 Task: Find connections with filter location Nidda with filter topic #interviewwith filter profile language German with filter current company Hirect India - Startup Jobs & Hiring with filter school Kurnool Jobs with filter industry Mobile Gaming Apps with filter service category CateringChange with filter keywords title Client Service Specialist
Action: Mouse moved to (489, 72)
Screenshot: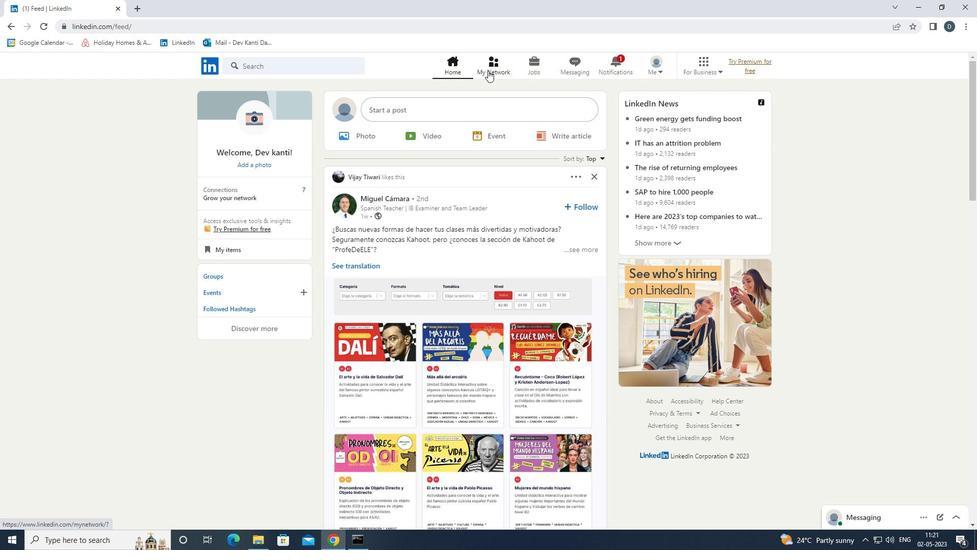 
Action: Mouse pressed left at (489, 72)
Screenshot: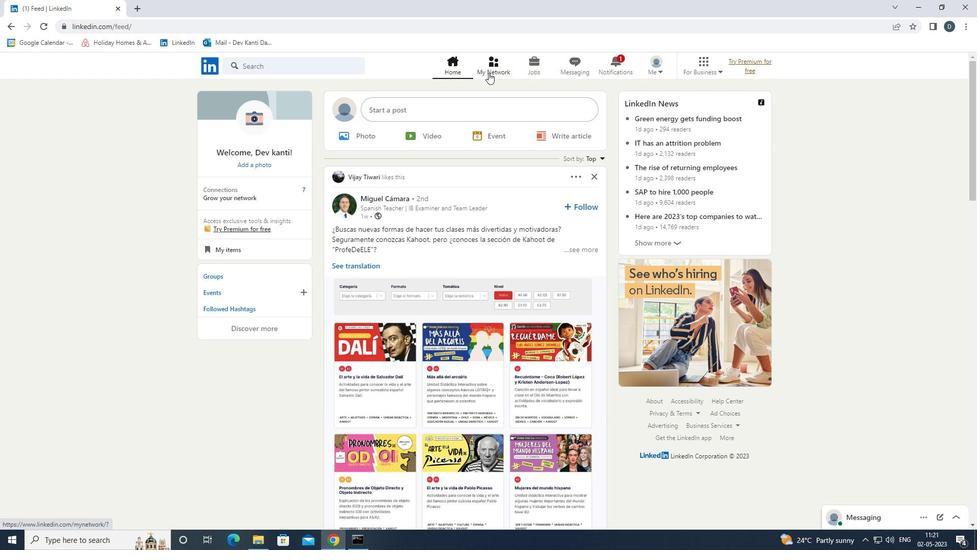 
Action: Mouse moved to (335, 119)
Screenshot: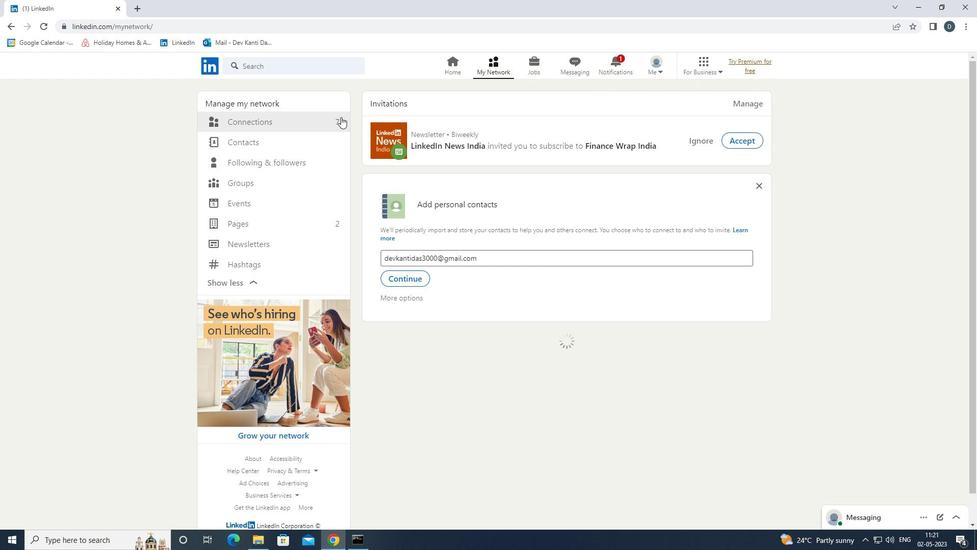 
Action: Mouse pressed left at (335, 119)
Screenshot: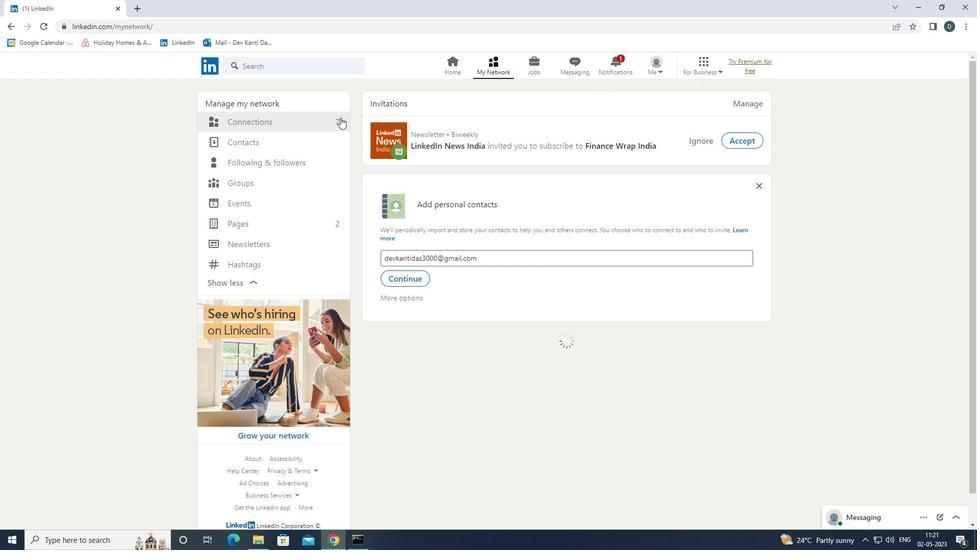 
Action: Mouse moved to (575, 123)
Screenshot: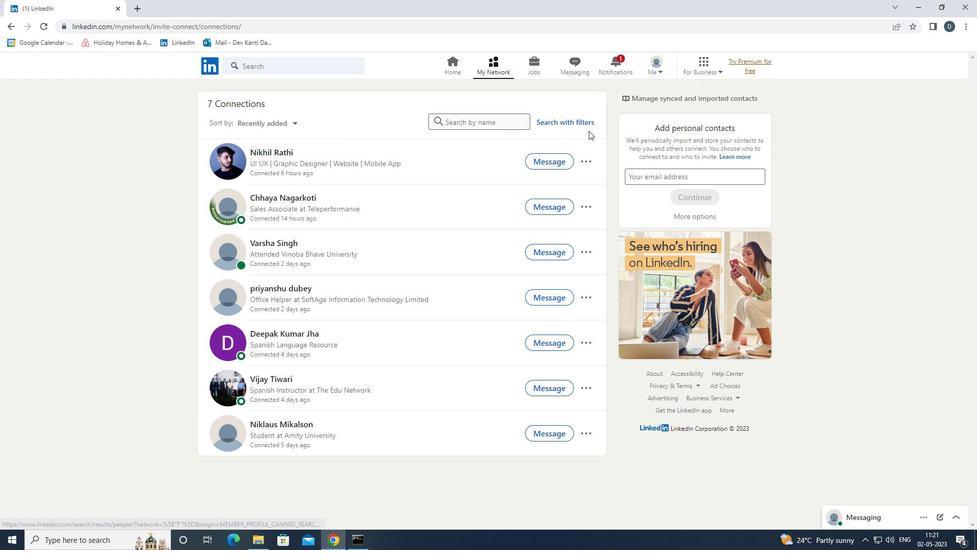 
Action: Mouse pressed left at (575, 123)
Screenshot: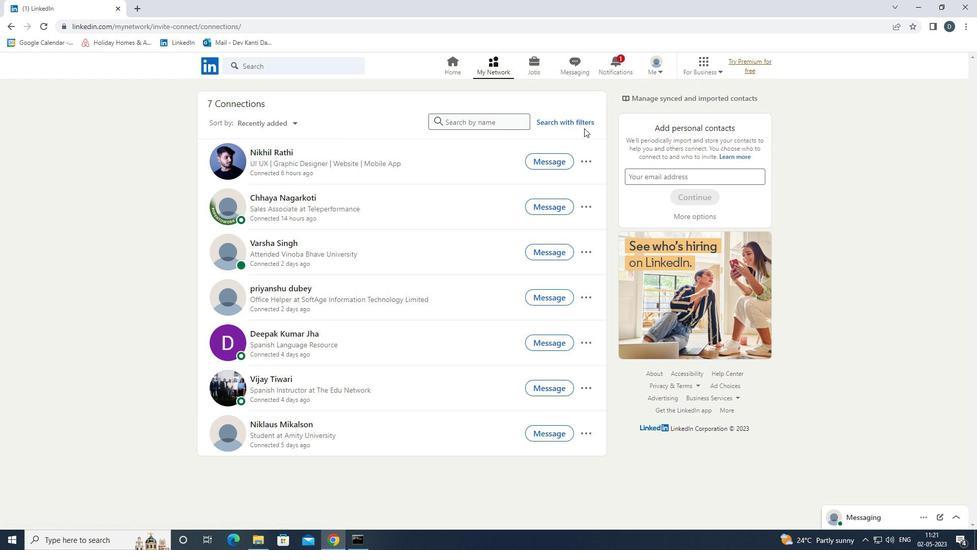 
Action: Mouse moved to (511, 93)
Screenshot: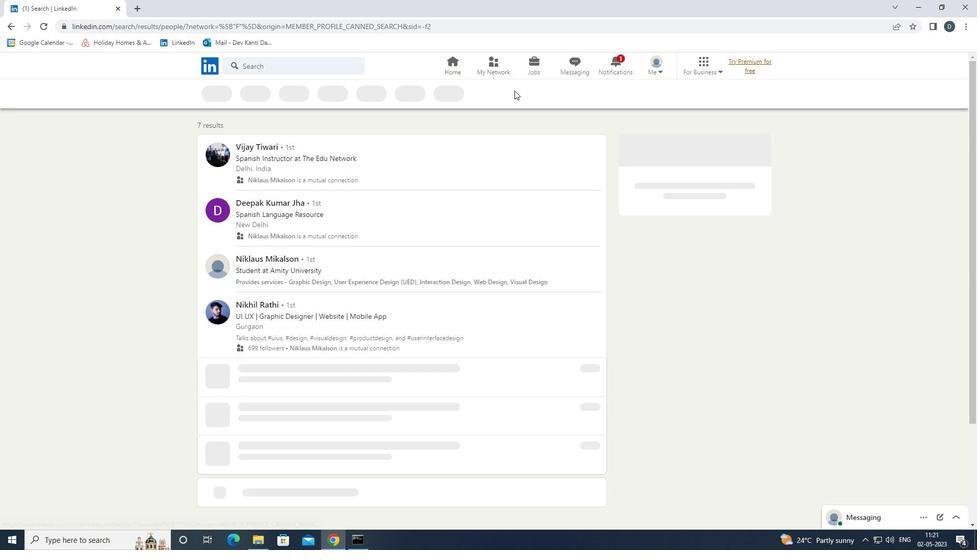 
Action: Mouse pressed left at (511, 93)
Screenshot: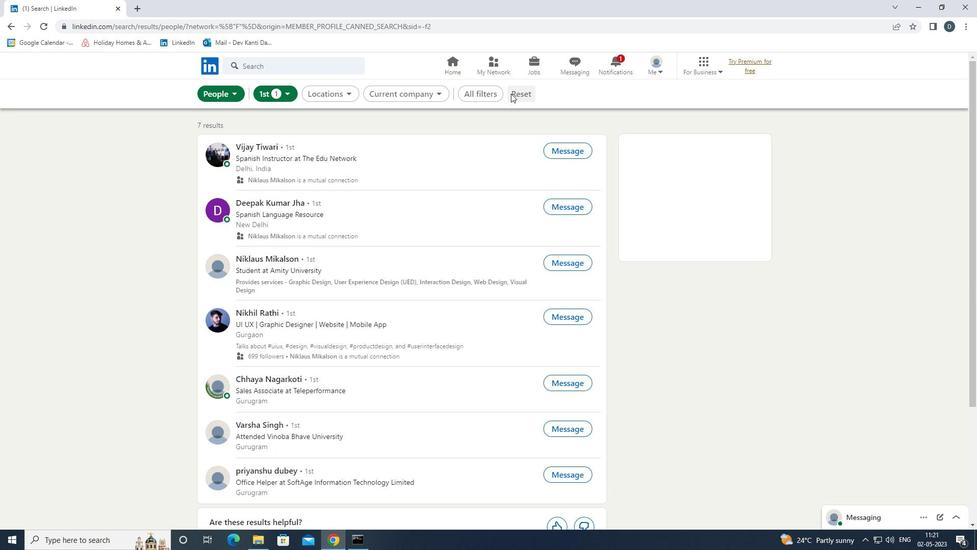 
Action: Mouse moved to (509, 93)
Screenshot: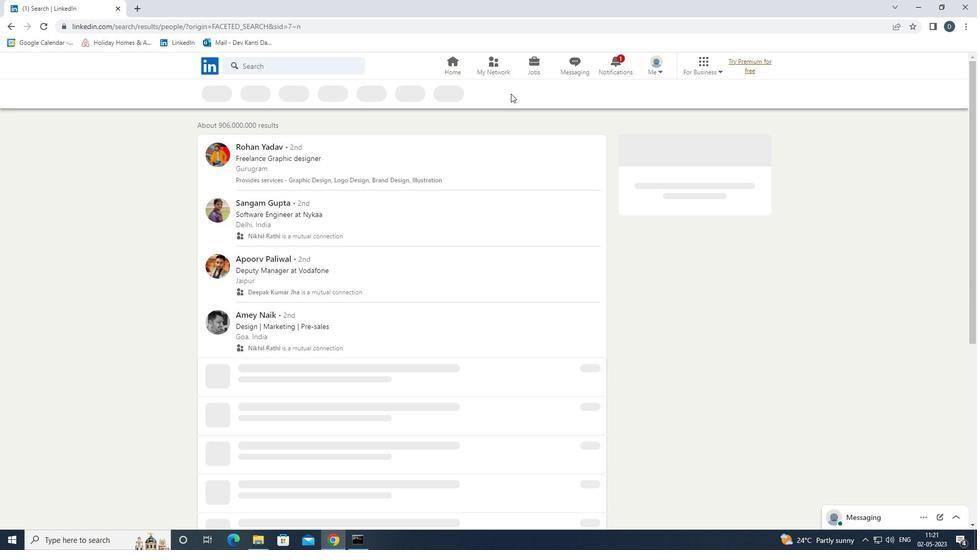 
Action: Mouse pressed left at (509, 93)
Screenshot: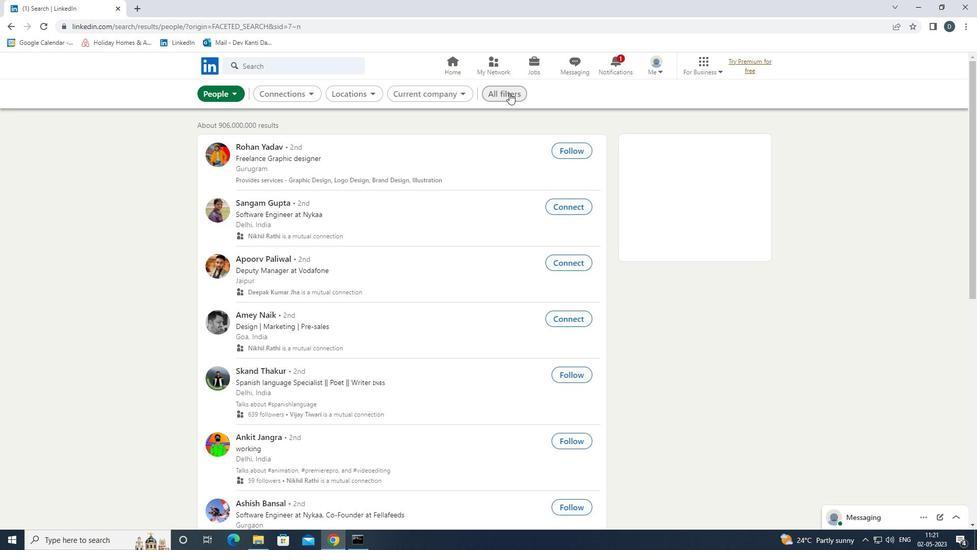 
Action: Mouse moved to (898, 371)
Screenshot: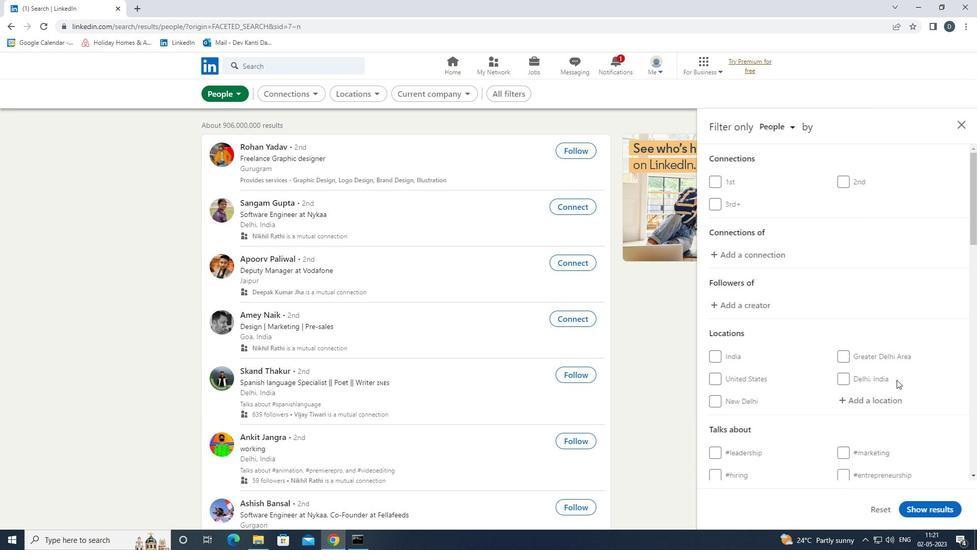 
Action: Mouse scrolled (898, 370) with delta (0, 0)
Screenshot: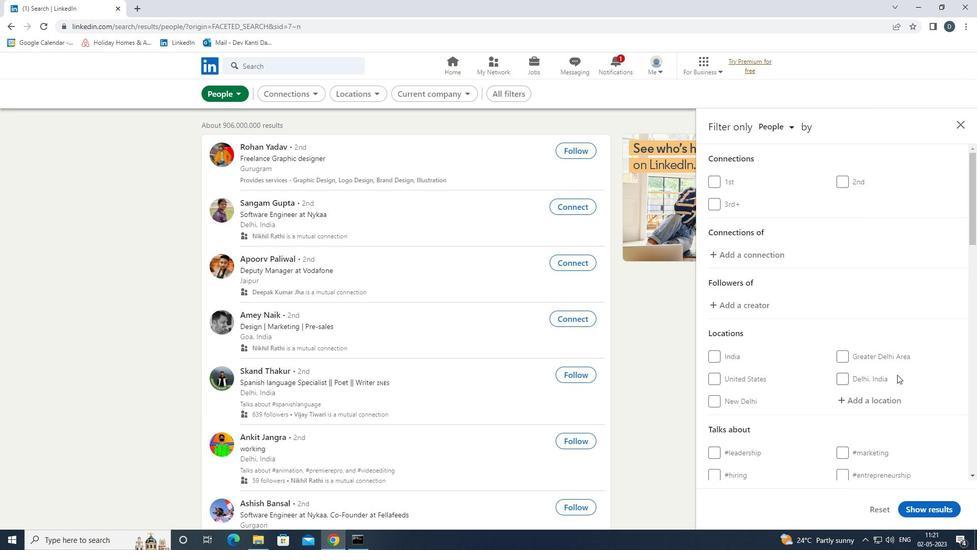 
Action: Mouse scrolled (898, 370) with delta (0, 0)
Screenshot: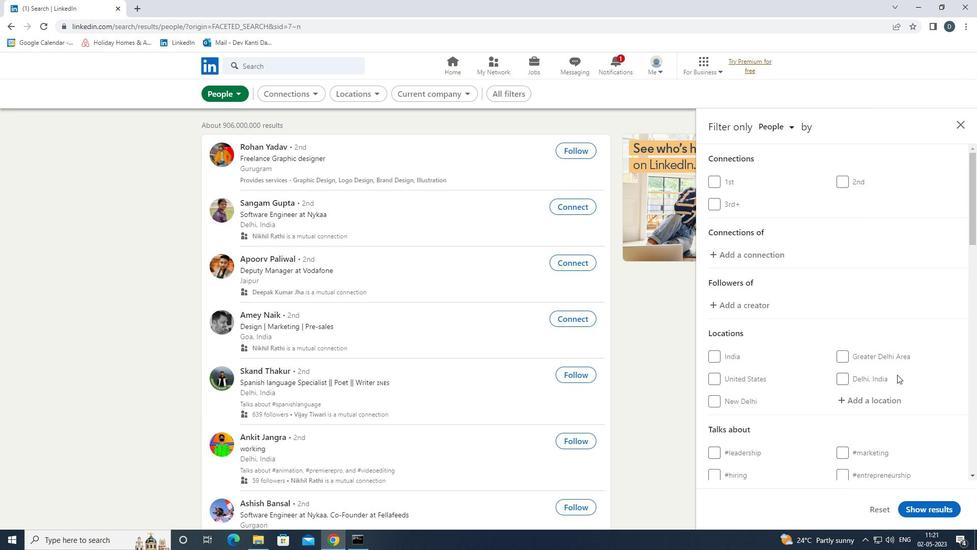 
Action: Mouse scrolled (898, 370) with delta (0, 0)
Screenshot: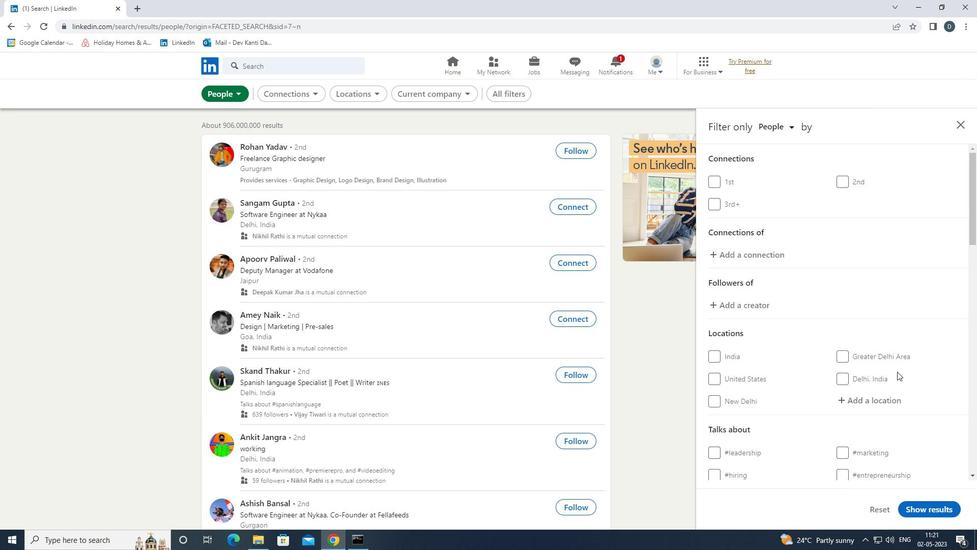 
Action: Mouse moved to (879, 251)
Screenshot: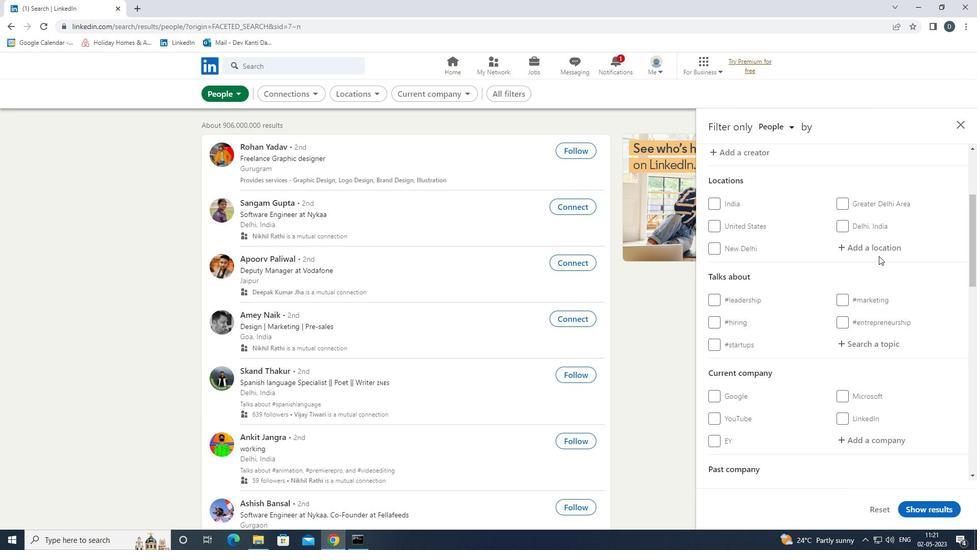 
Action: Mouse pressed left at (879, 251)
Screenshot: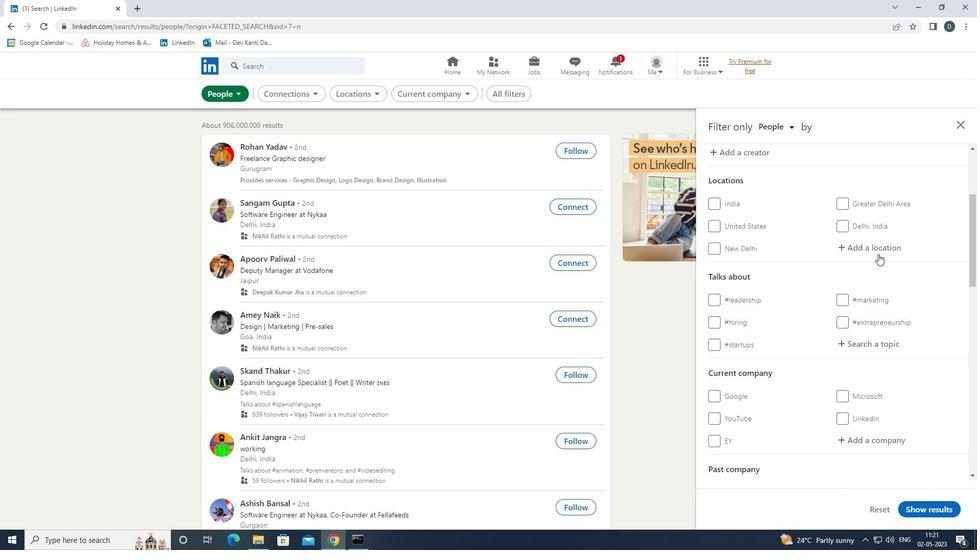 
Action: Key pressed <Key.shift>NIDDA<Key.down><Key.enter>
Screenshot: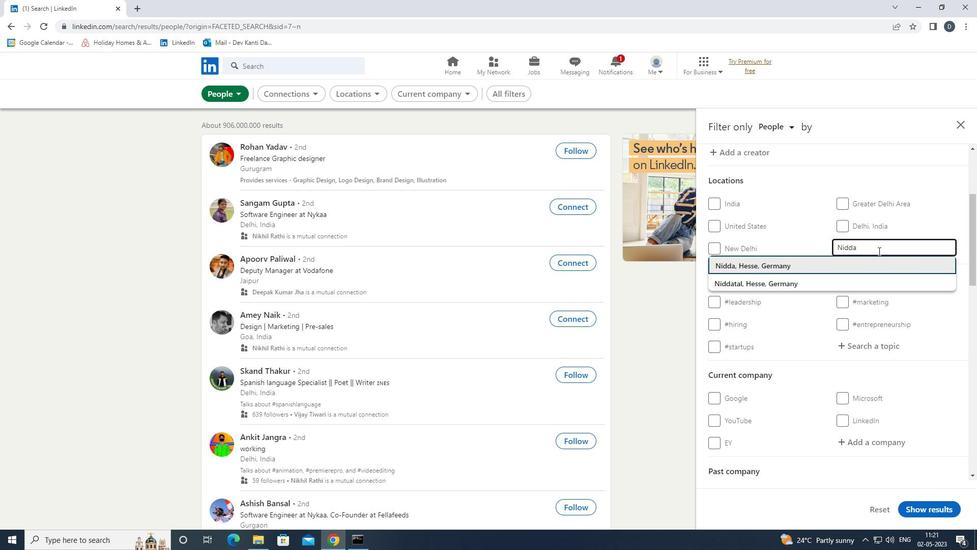 
Action: Mouse scrolled (879, 250) with delta (0, 0)
Screenshot: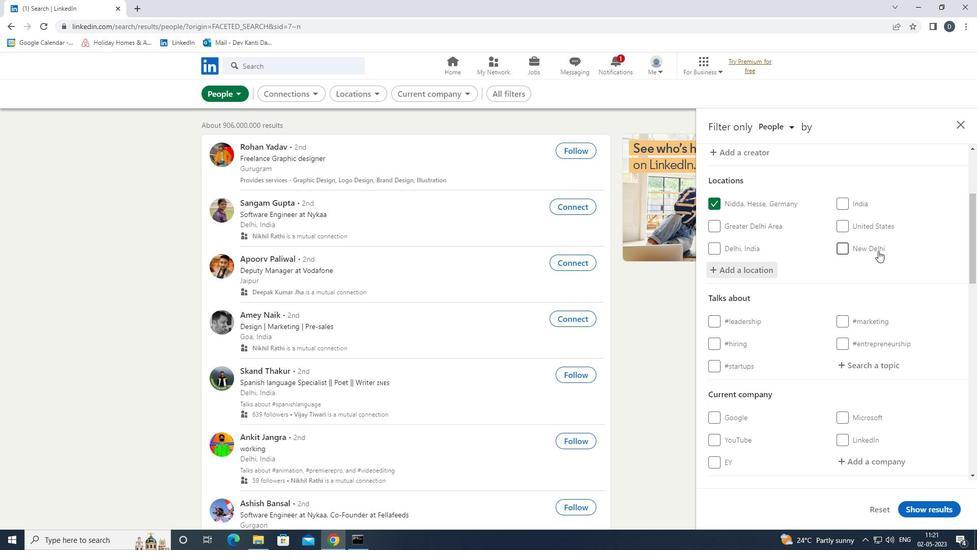 
Action: Mouse scrolled (879, 250) with delta (0, 0)
Screenshot: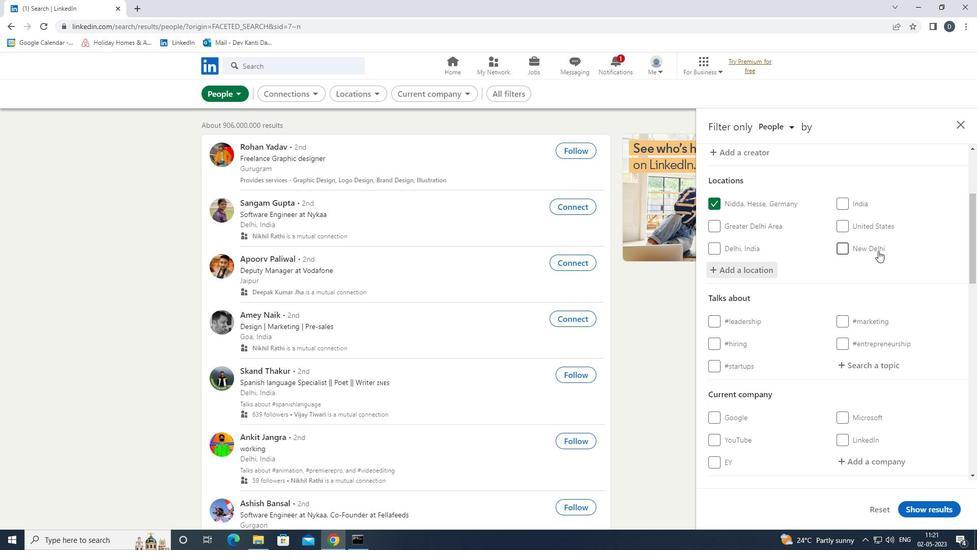 
Action: Mouse moved to (865, 263)
Screenshot: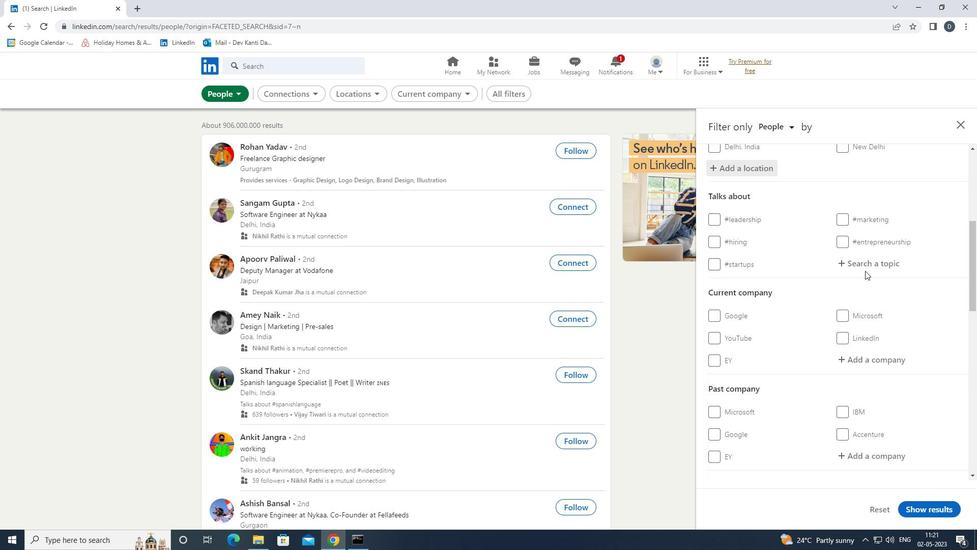 
Action: Mouse pressed left at (865, 263)
Screenshot: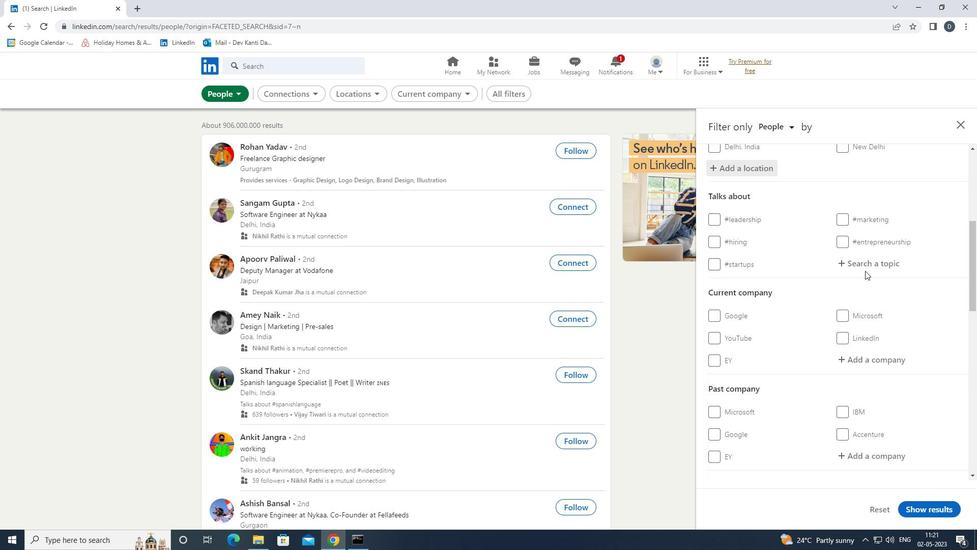 
Action: Key pressed <Key.shift>INTERVIEW<Key.down><Key.enter>
Screenshot: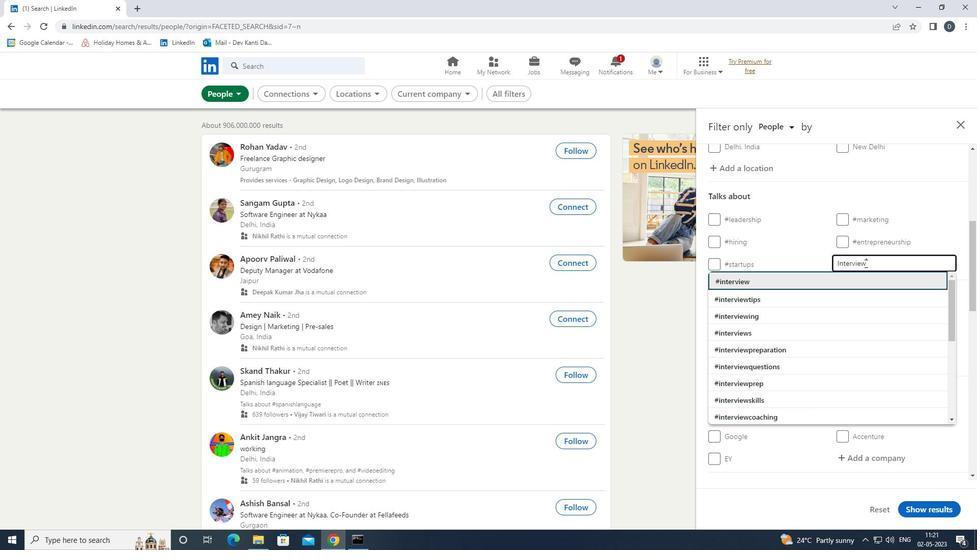 
Action: Mouse moved to (851, 317)
Screenshot: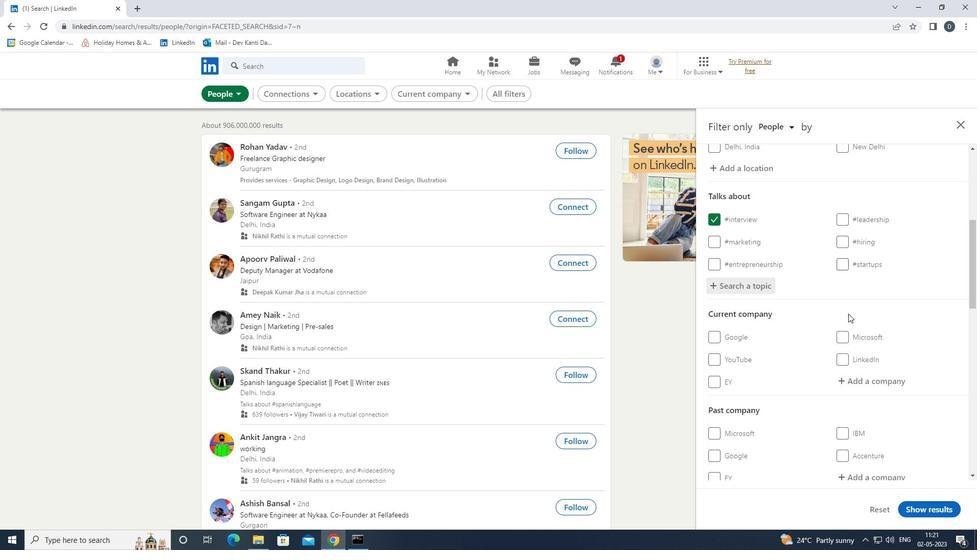 
Action: Mouse scrolled (851, 316) with delta (0, 0)
Screenshot: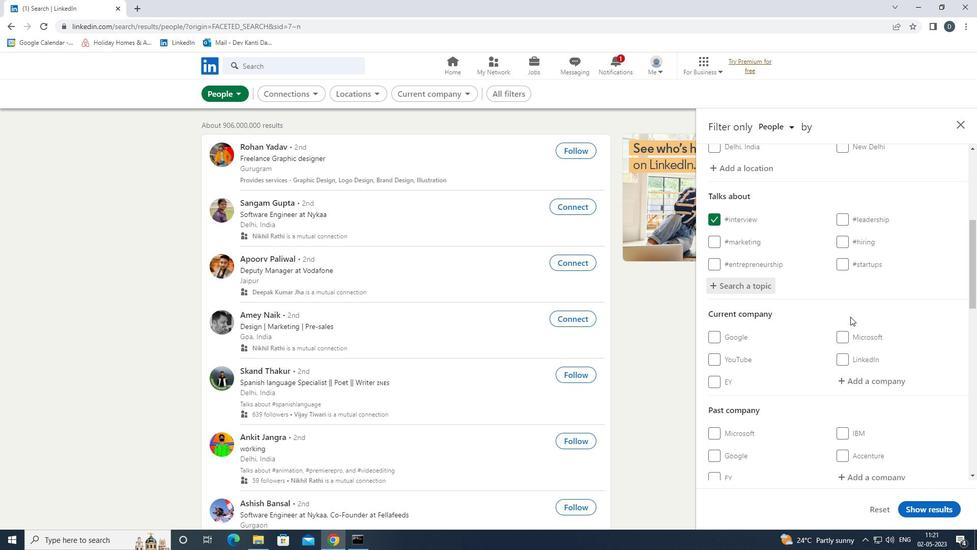
Action: Mouse scrolled (851, 316) with delta (0, 0)
Screenshot: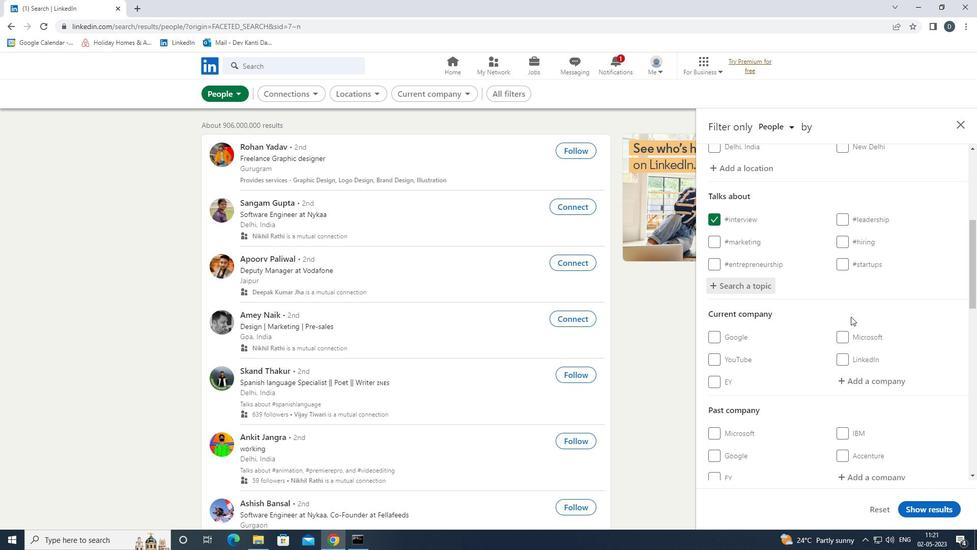 
Action: Mouse moved to (852, 317)
Screenshot: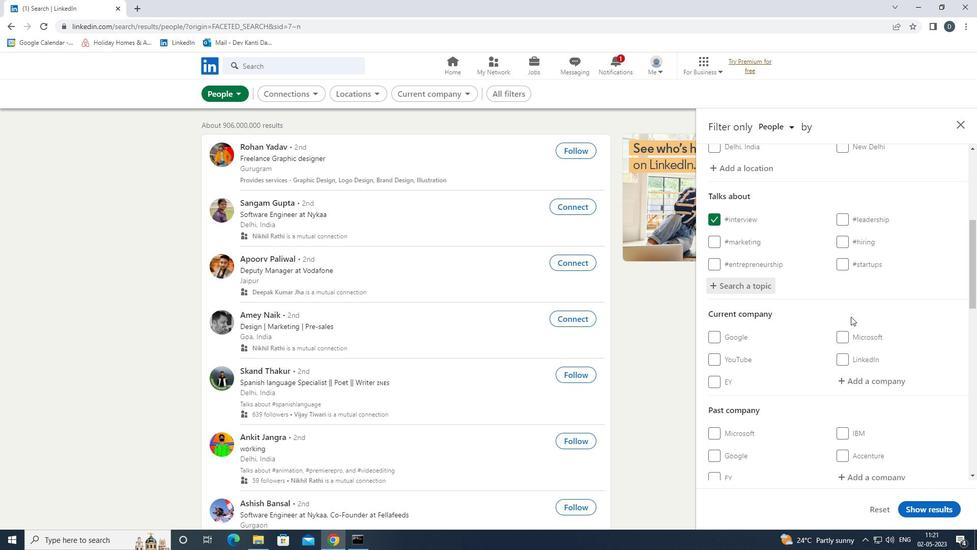
Action: Mouse scrolled (852, 317) with delta (0, 0)
Screenshot: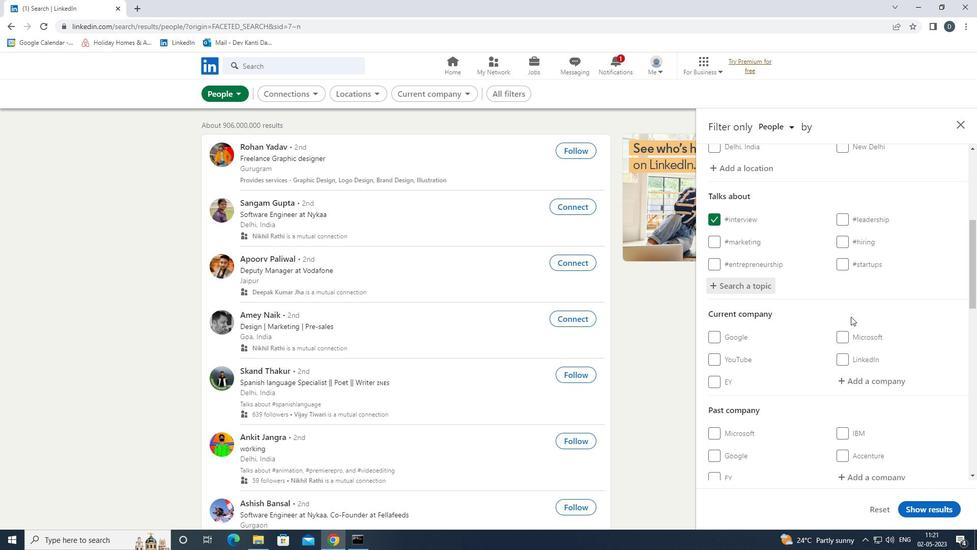 
Action: Mouse moved to (865, 230)
Screenshot: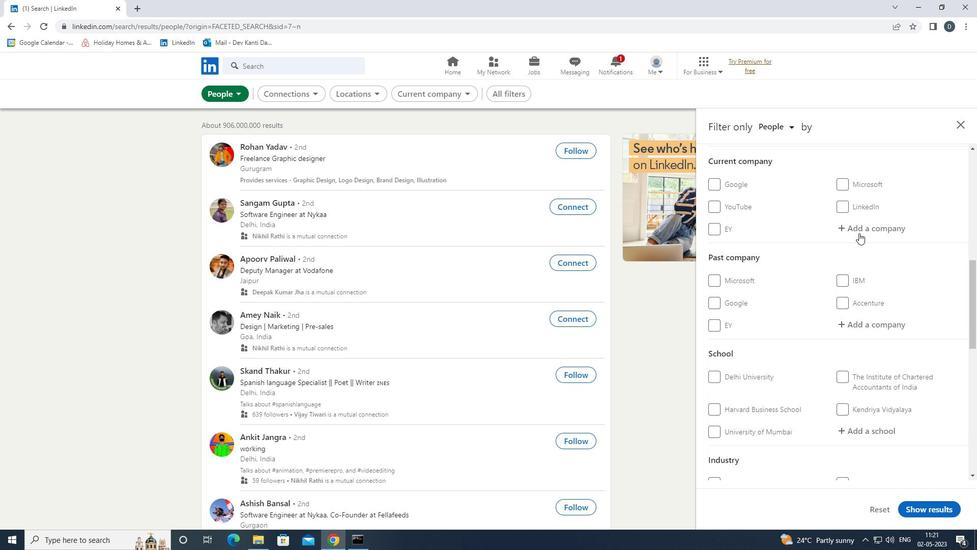 
Action: Mouse scrolled (865, 230) with delta (0, 0)
Screenshot: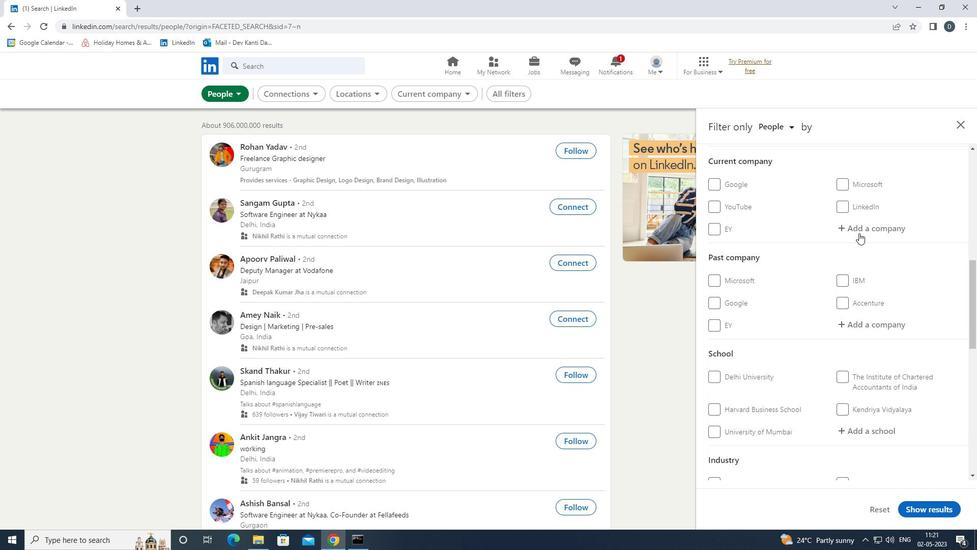 
Action: Mouse moved to (865, 232)
Screenshot: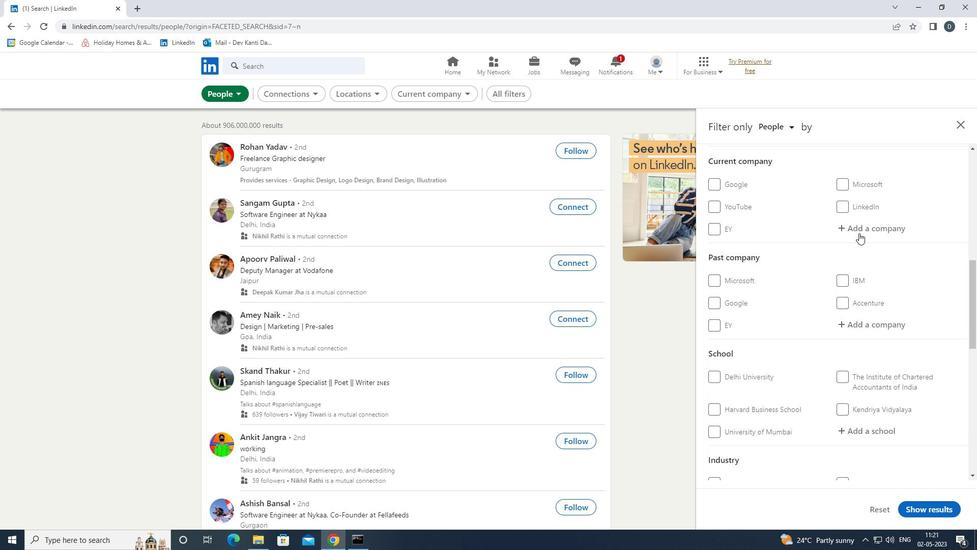 
Action: Mouse scrolled (865, 231) with delta (0, 0)
Screenshot: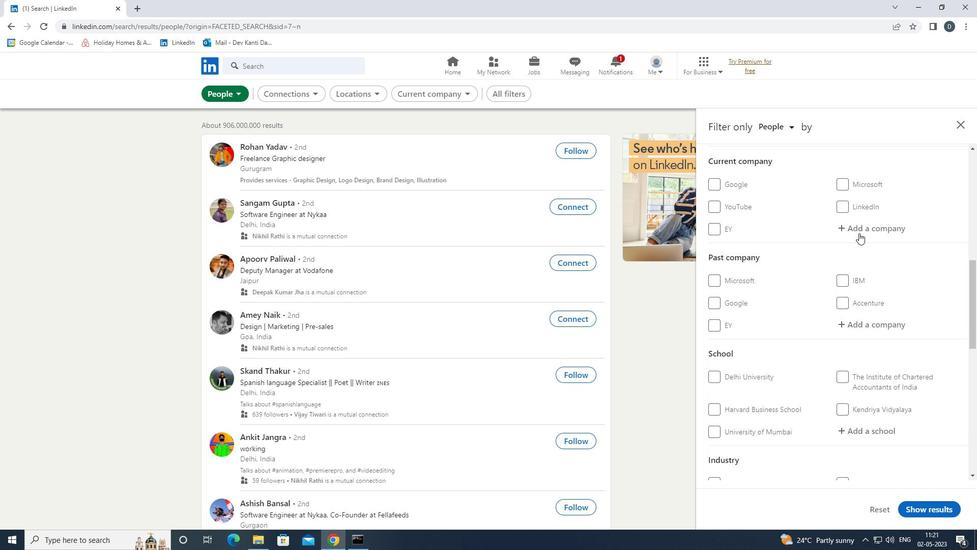 
Action: Mouse moved to (865, 232)
Screenshot: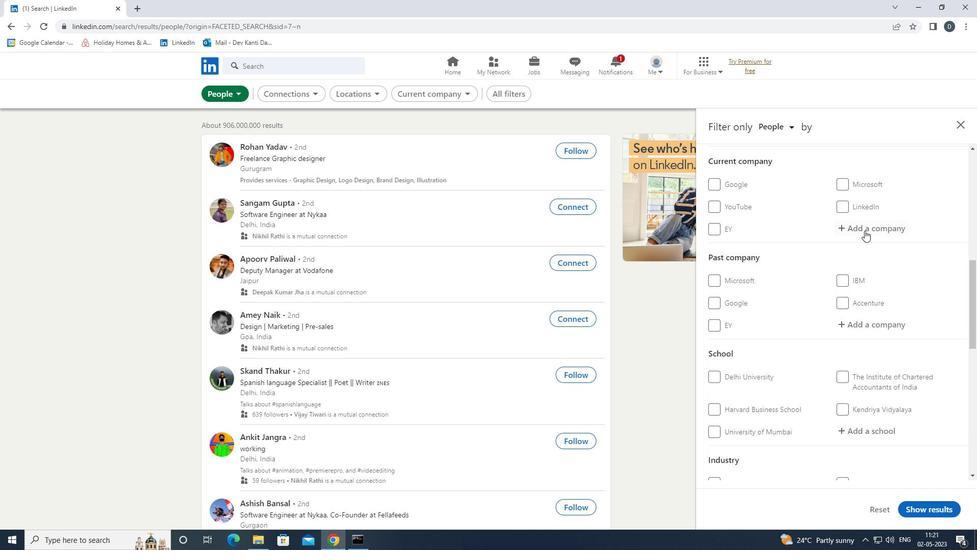 
Action: Mouse scrolled (865, 232) with delta (0, 0)
Screenshot: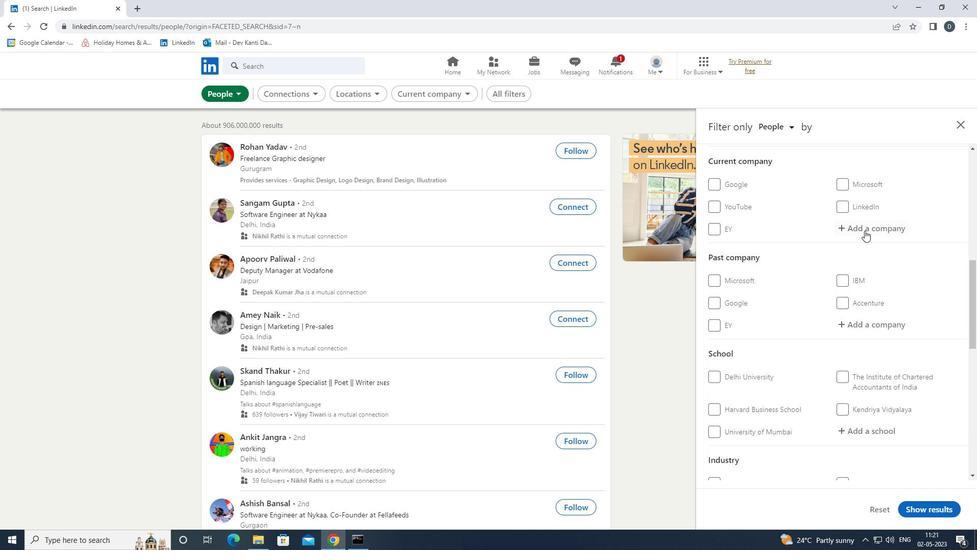 
Action: Mouse scrolled (865, 232) with delta (0, 0)
Screenshot: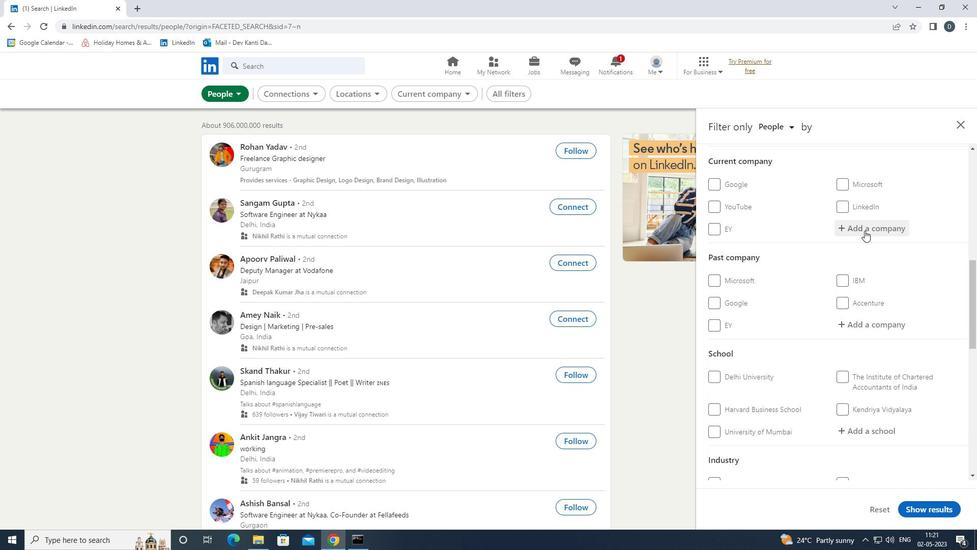 
Action: Mouse moved to (733, 436)
Screenshot: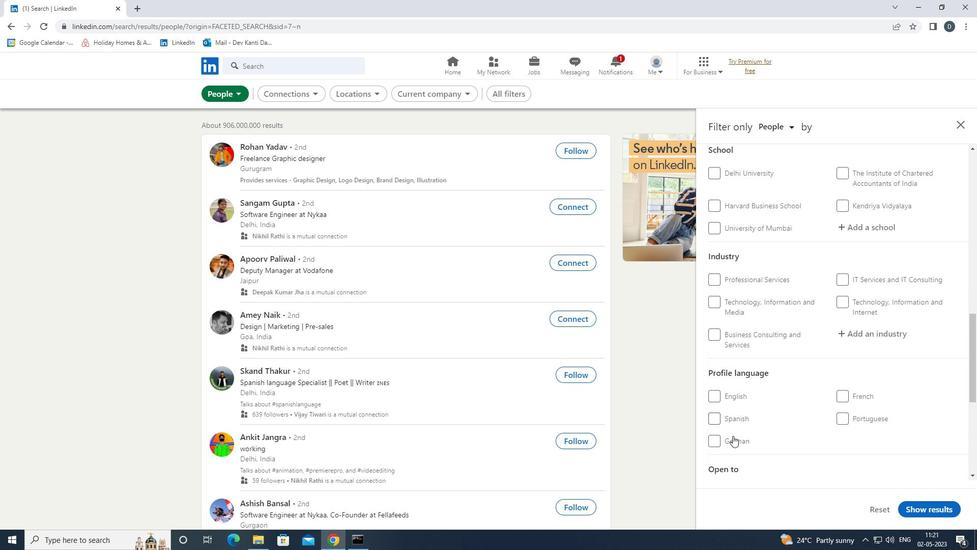 
Action: Mouse pressed left at (733, 436)
Screenshot: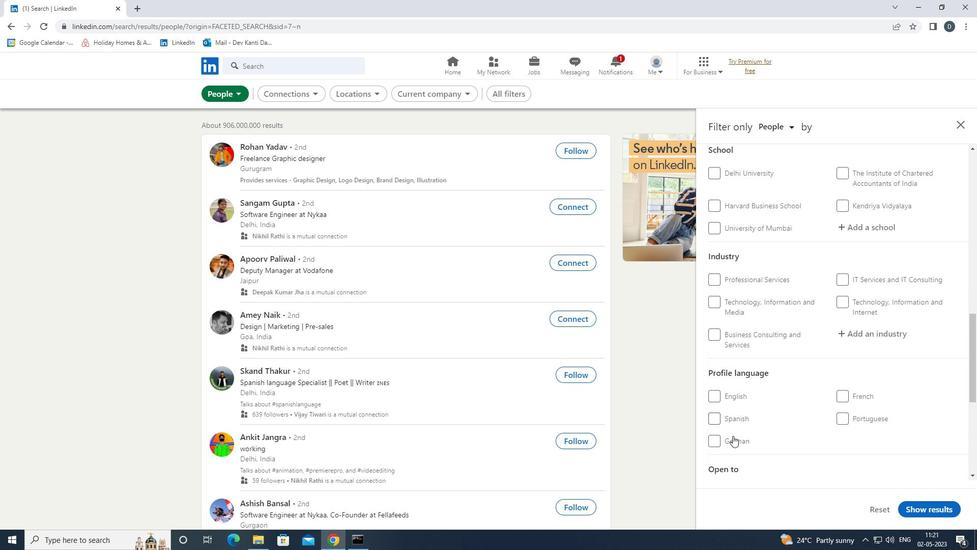 
Action: Mouse moved to (836, 414)
Screenshot: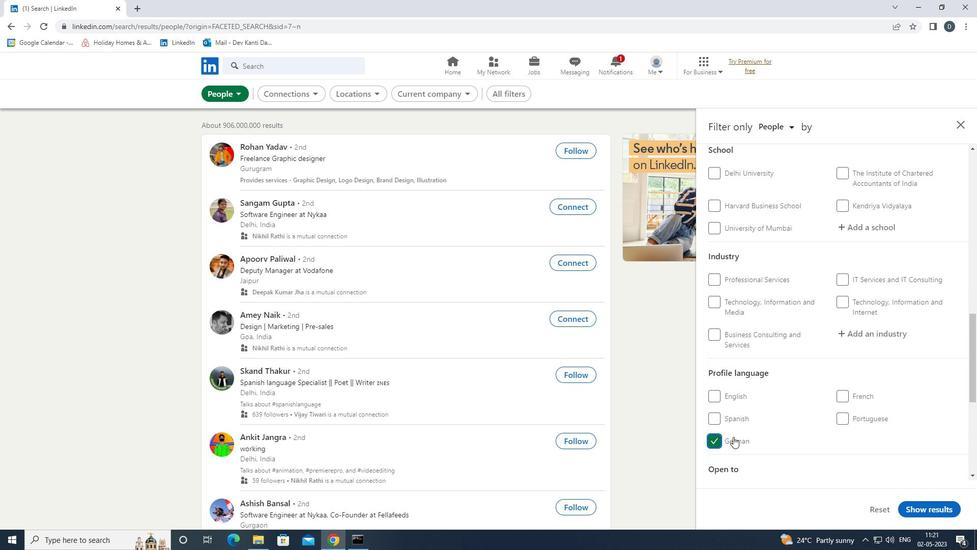 
Action: Mouse scrolled (836, 414) with delta (0, 0)
Screenshot: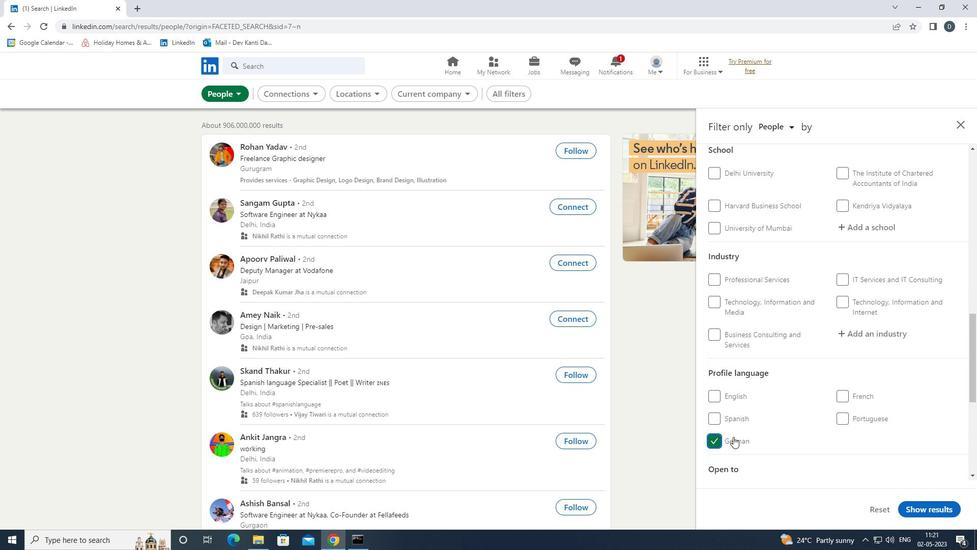 
Action: Mouse moved to (836, 413)
Screenshot: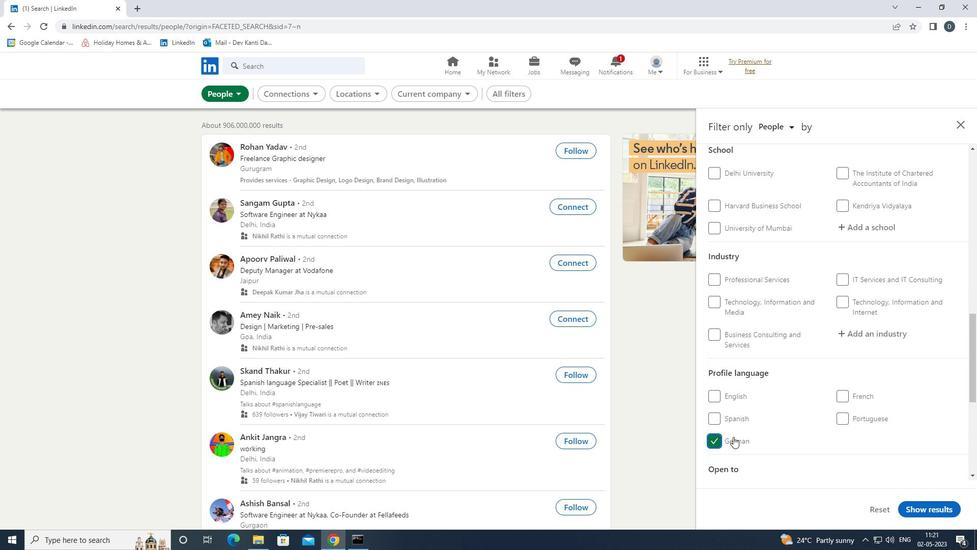 
Action: Mouse scrolled (836, 414) with delta (0, 0)
Screenshot: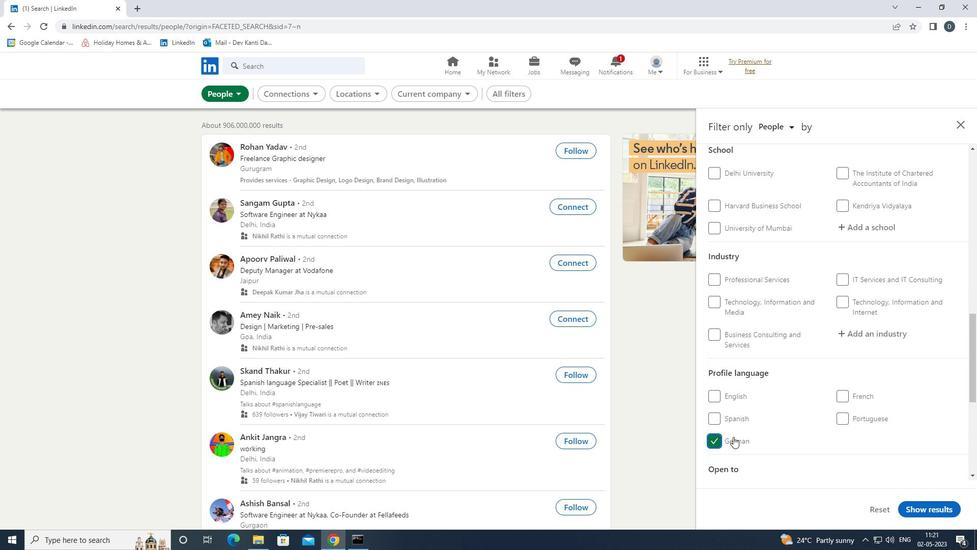 
Action: Mouse scrolled (836, 414) with delta (0, 0)
Screenshot: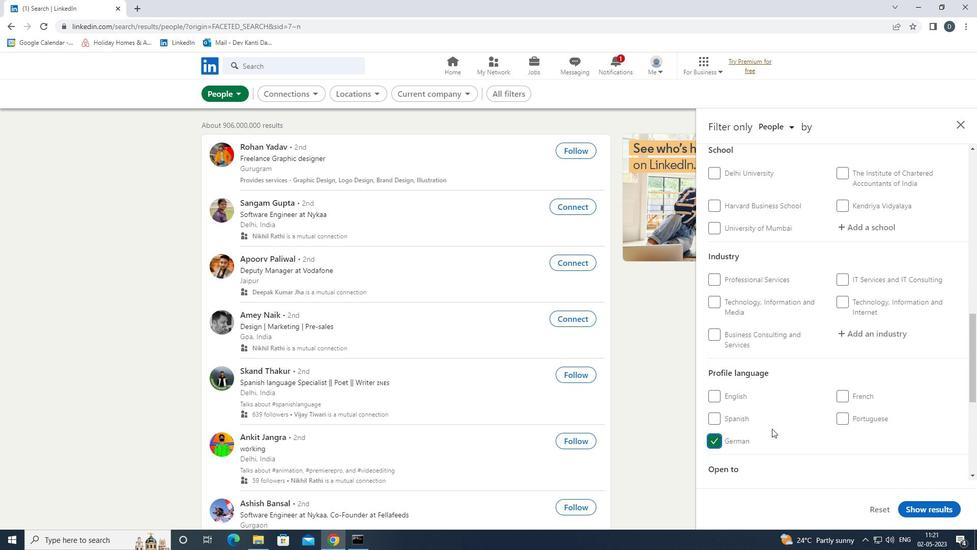 
Action: Mouse scrolled (836, 414) with delta (0, 0)
Screenshot: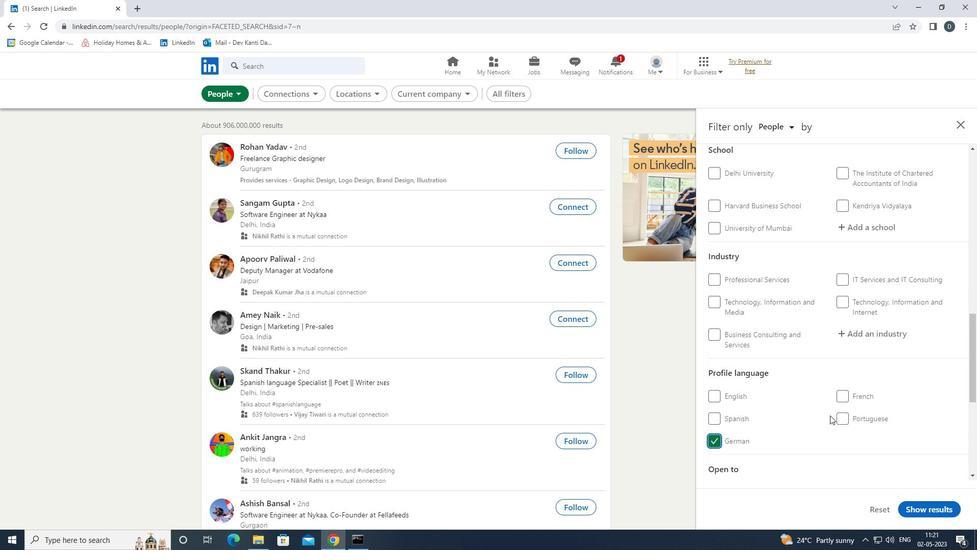 
Action: Mouse scrolled (836, 414) with delta (0, 0)
Screenshot: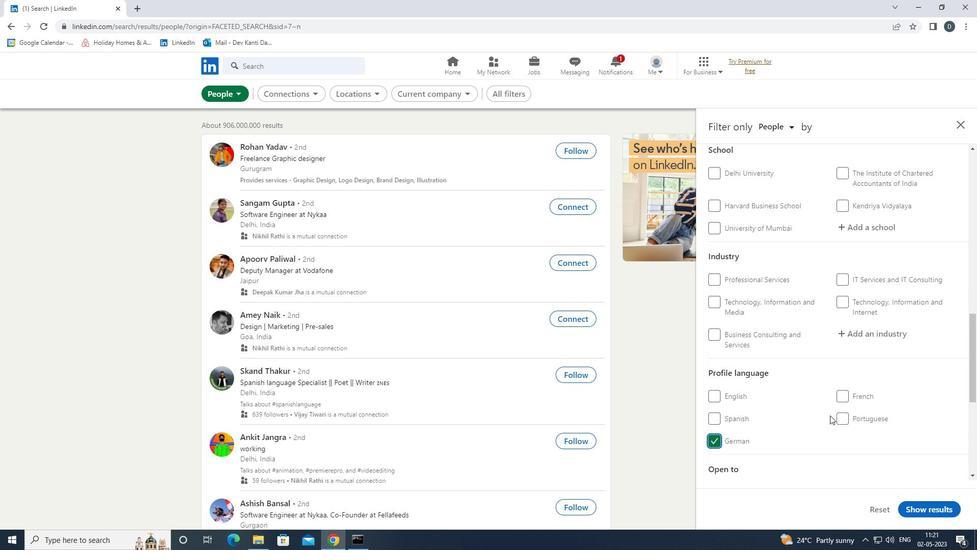 
Action: Mouse scrolled (836, 414) with delta (0, 0)
Screenshot: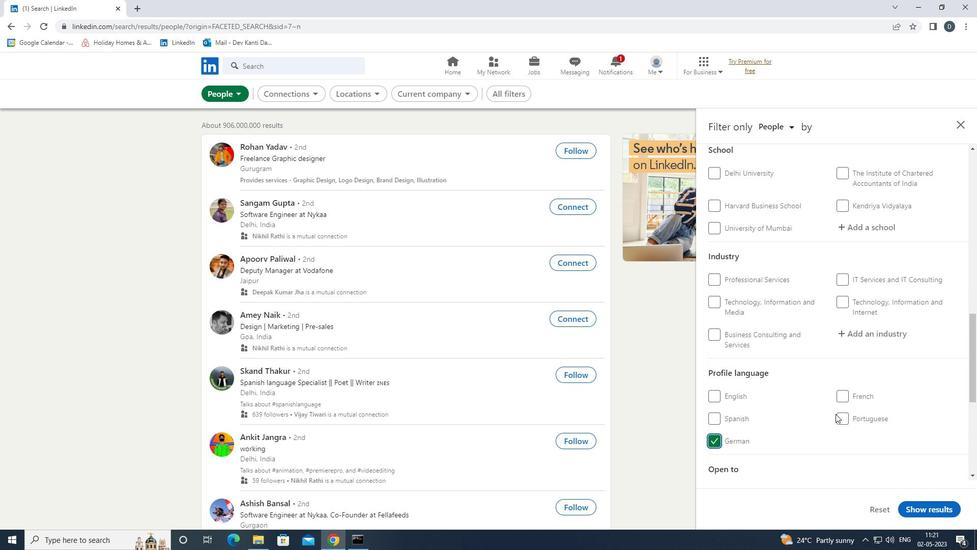 
Action: Mouse scrolled (836, 414) with delta (0, 0)
Screenshot: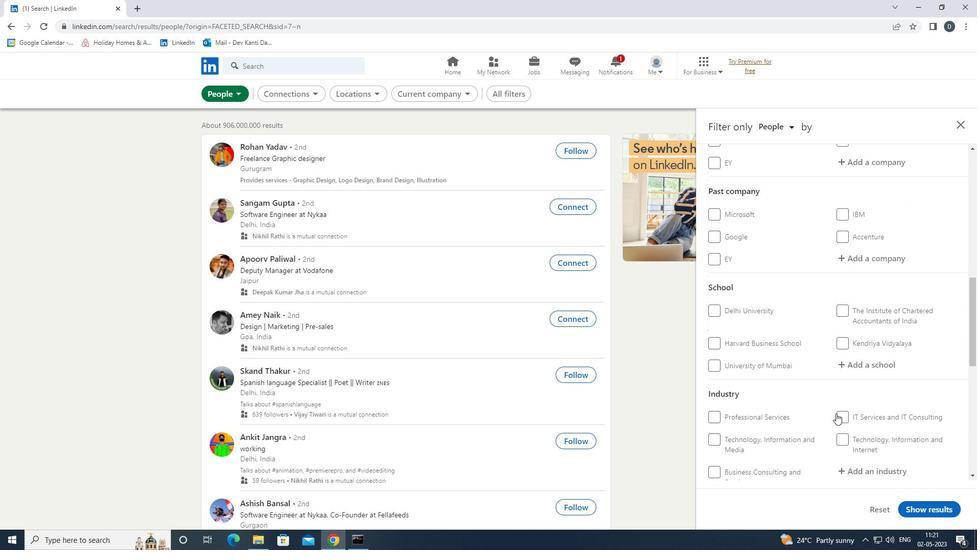 
Action: Mouse scrolled (836, 414) with delta (0, 0)
Screenshot: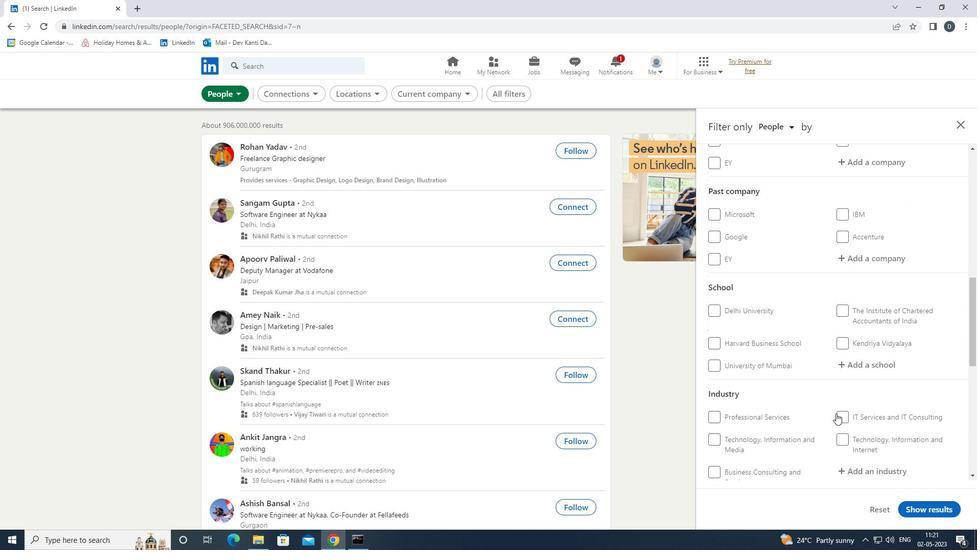 
Action: Mouse moved to (859, 372)
Screenshot: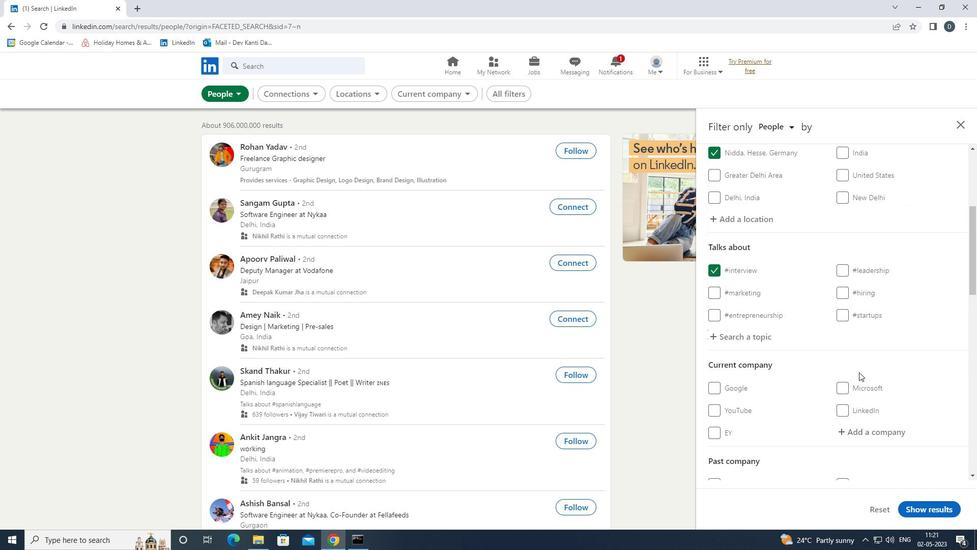 
Action: Mouse scrolled (859, 371) with delta (0, 0)
Screenshot: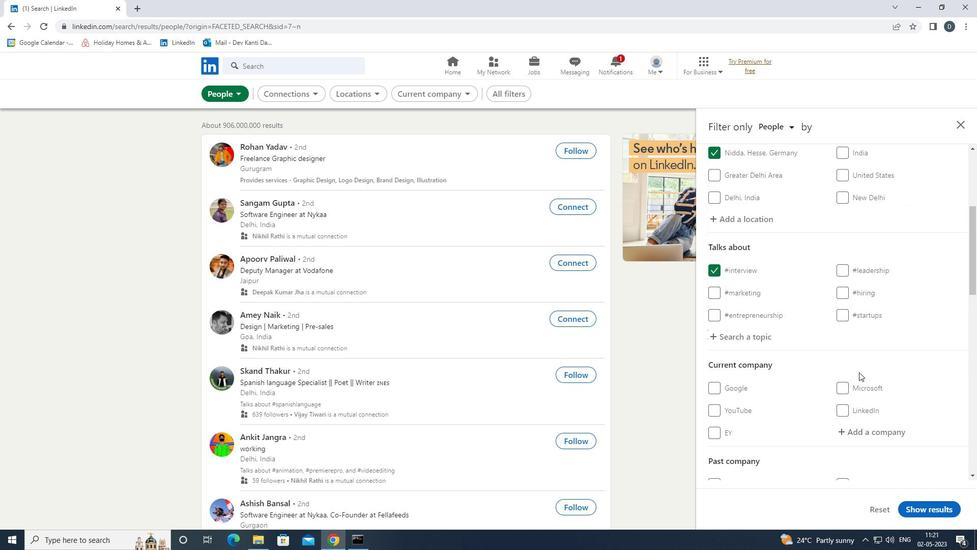 
Action: Mouse scrolled (859, 371) with delta (0, 0)
Screenshot: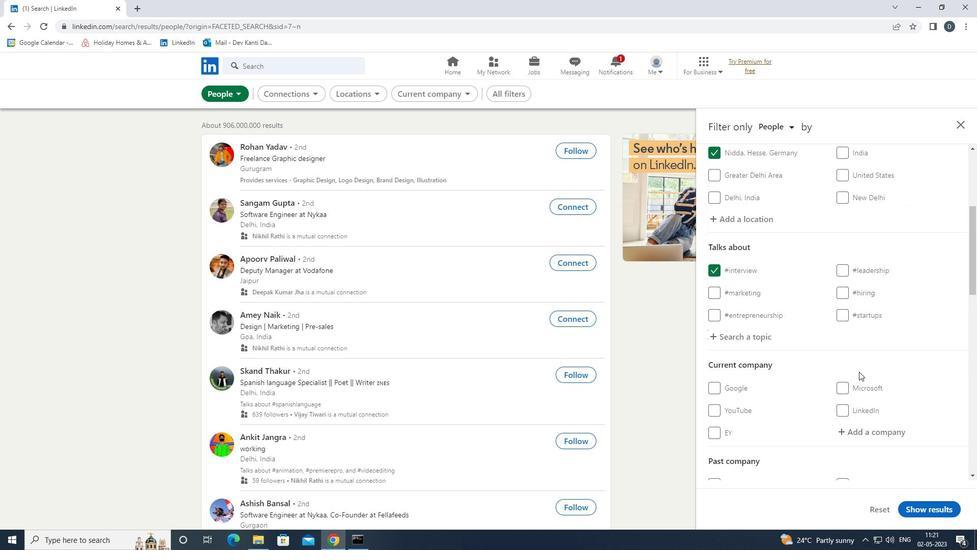 
Action: Mouse moved to (859, 328)
Screenshot: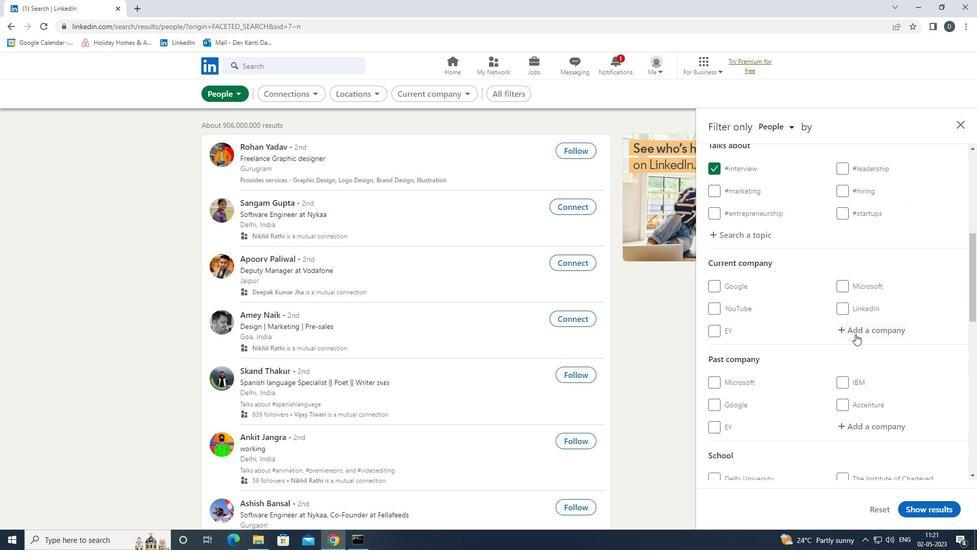 
Action: Mouse pressed left at (859, 328)
Screenshot: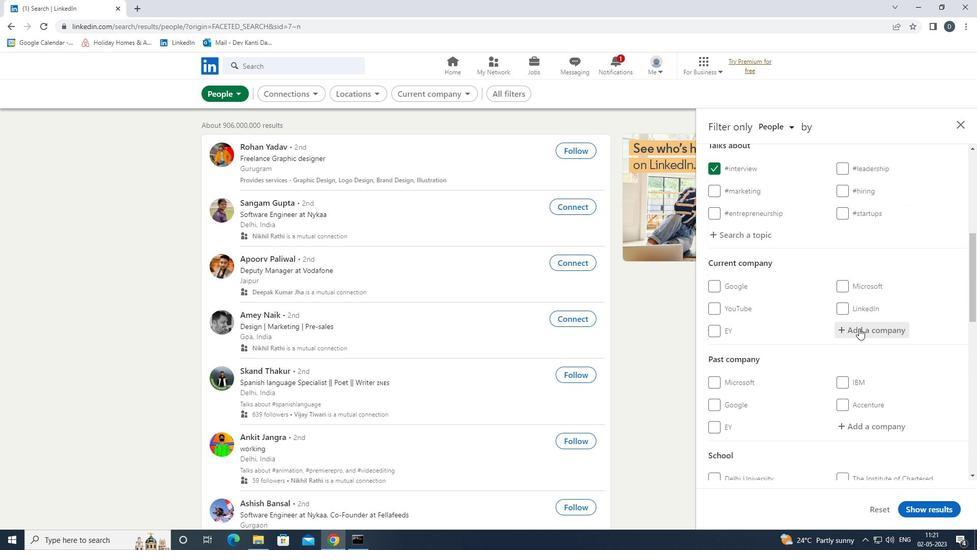 
Action: Key pressed <Key.shift>HIRECT<Key.space><Key.shift><Key.down><Key.enter>
Screenshot: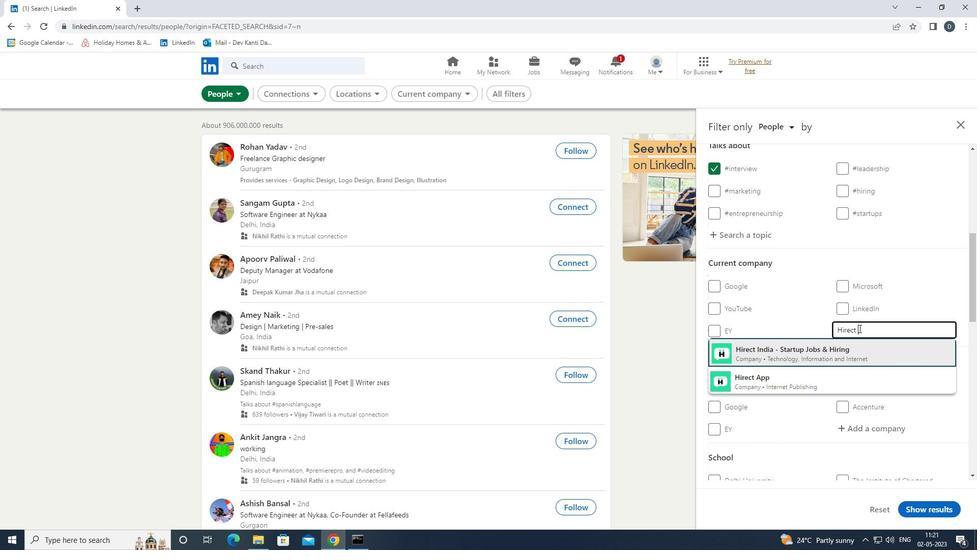
Action: Mouse moved to (858, 330)
Screenshot: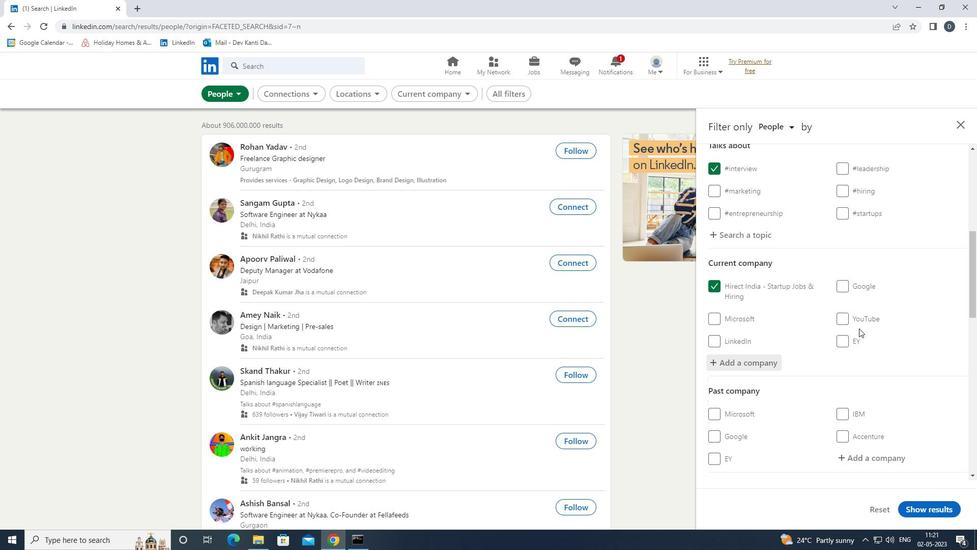 
Action: Mouse scrolled (858, 330) with delta (0, 0)
Screenshot: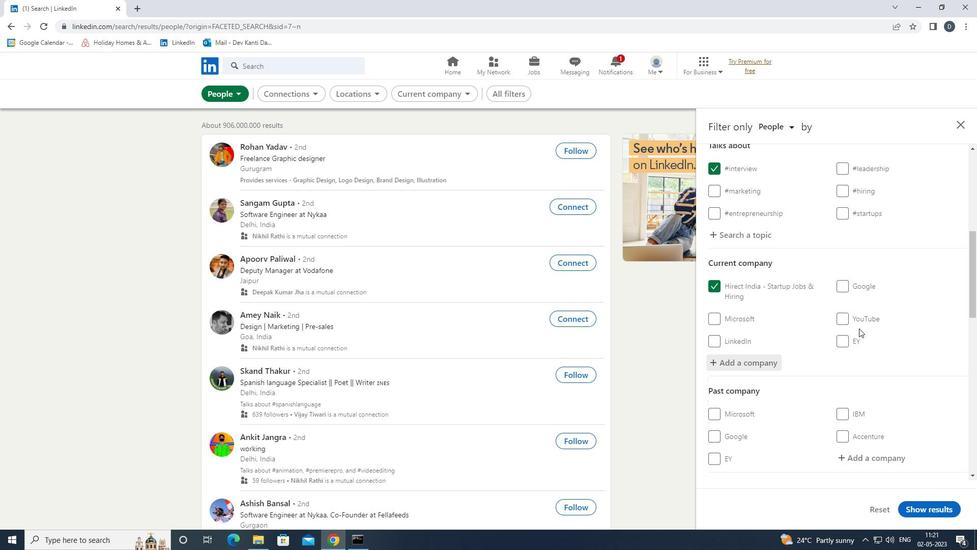 
Action: Mouse moved to (857, 331)
Screenshot: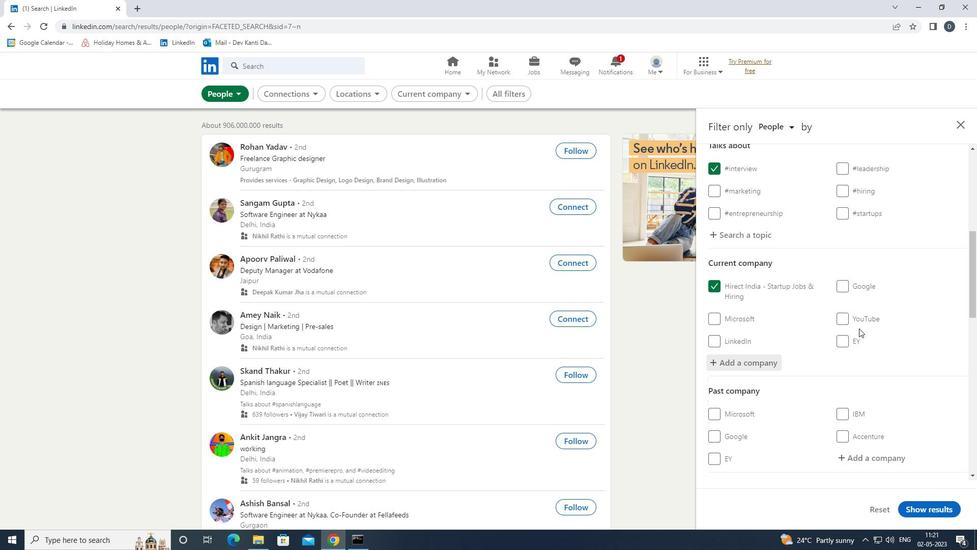 
Action: Mouse scrolled (857, 331) with delta (0, 0)
Screenshot: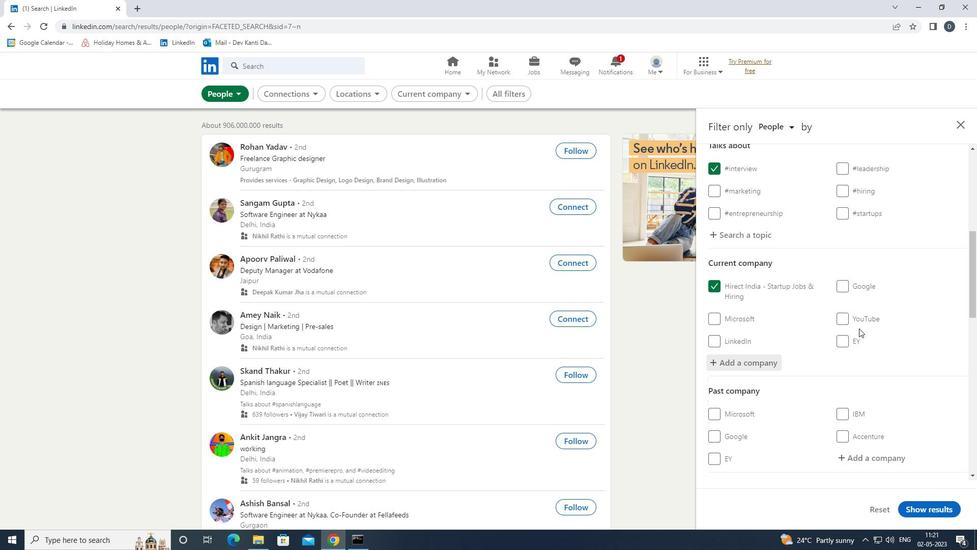 
Action: Mouse moved to (854, 331)
Screenshot: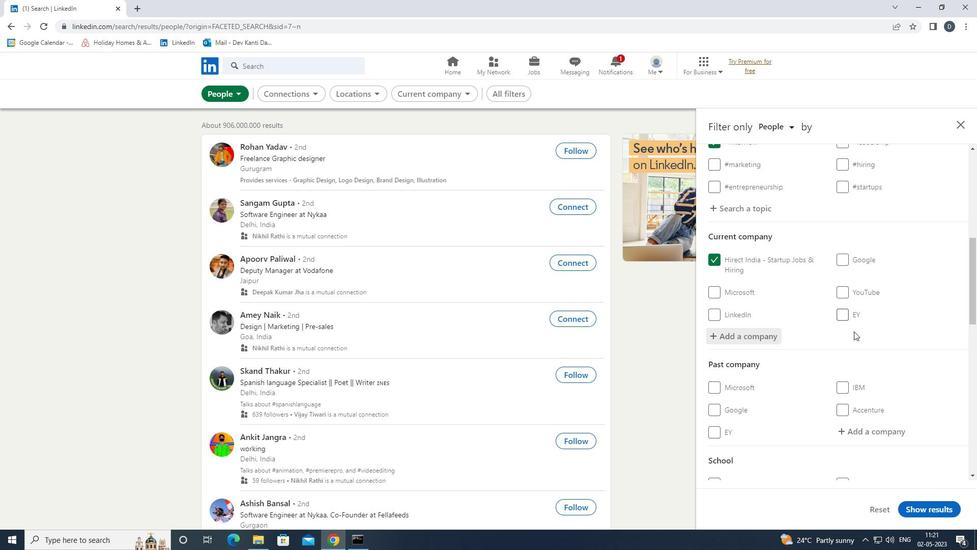 
Action: Mouse scrolled (854, 330) with delta (0, 0)
Screenshot: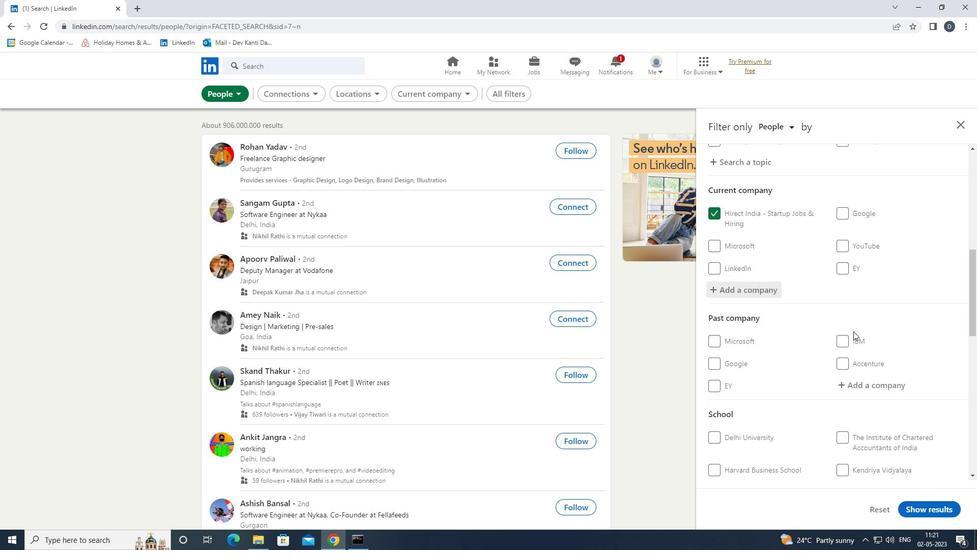 
Action: Mouse scrolled (854, 330) with delta (0, 0)
Screenshot: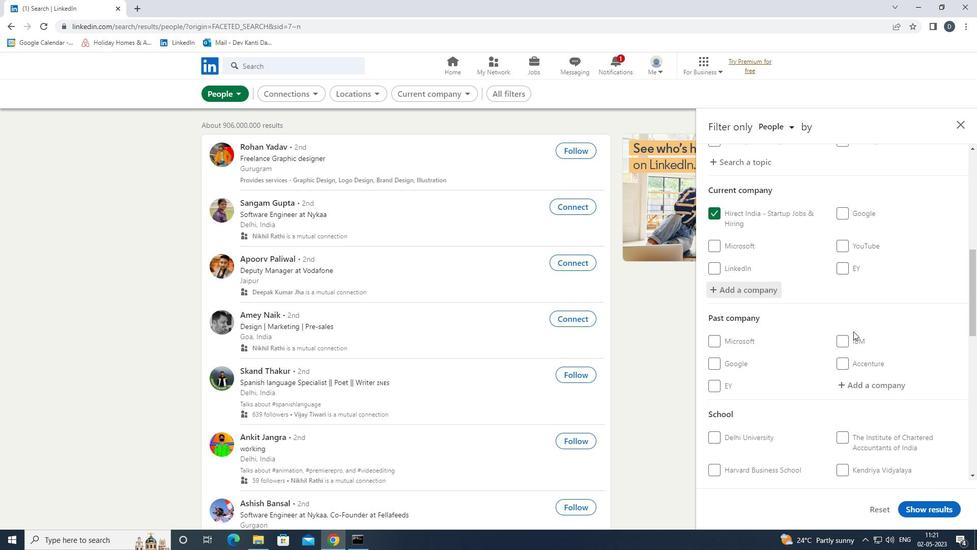 
Action: Mouse moved to (868, 361)
Screenshot: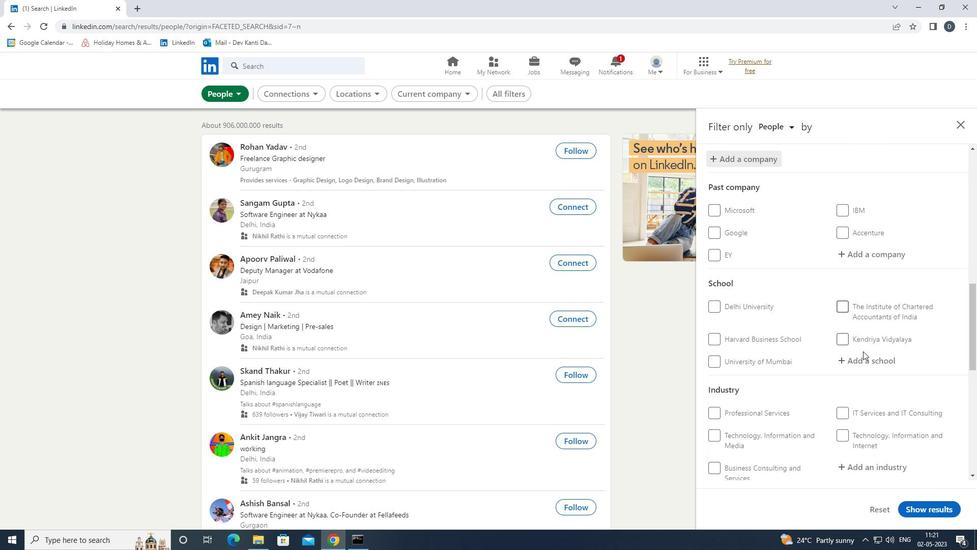 
Action: Mouse pressed left at (868, 361)
Screenshot: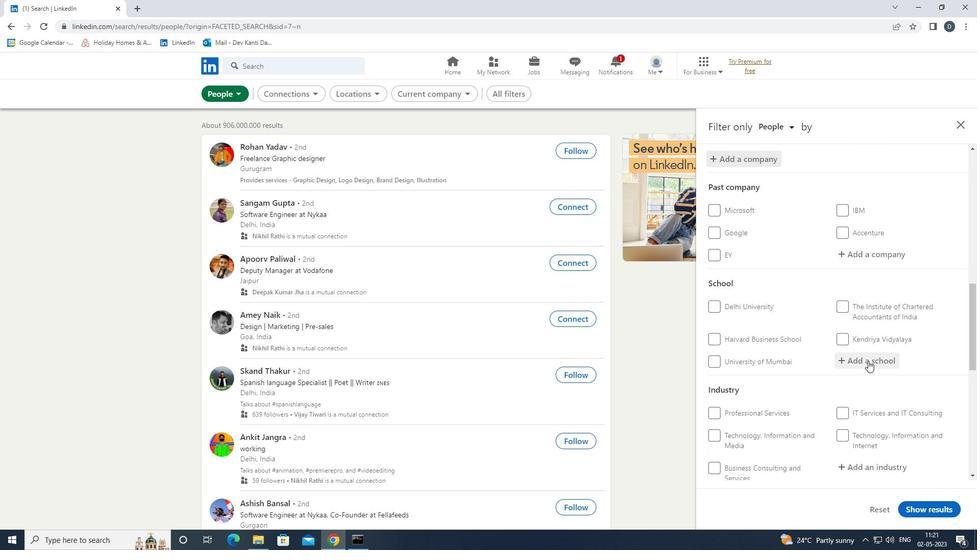 
Action: Key pressed <Key.shift>KURNOOL<Key.down><Key.enter>
Screenshot: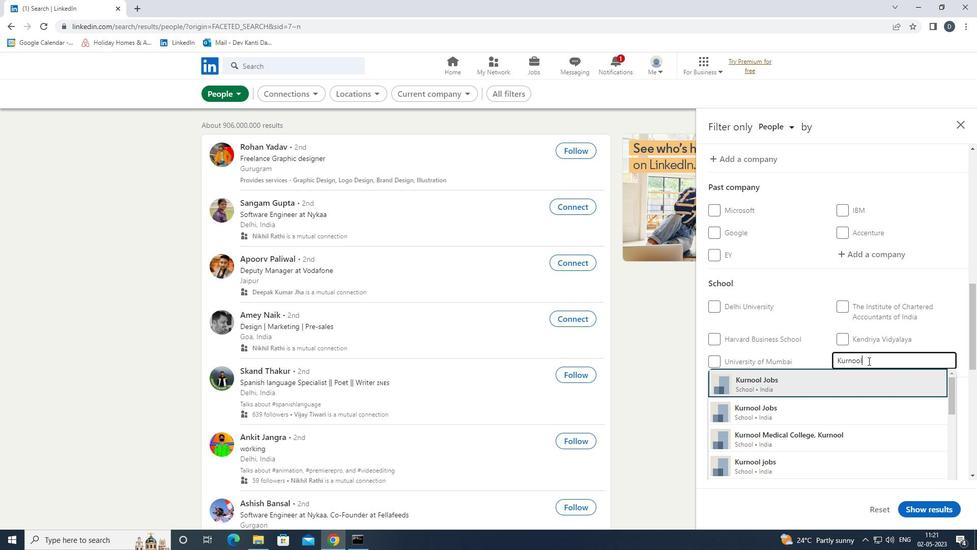 
Action: Mouse scrolled (868, 360) with delta (0, 0)
Screenshot: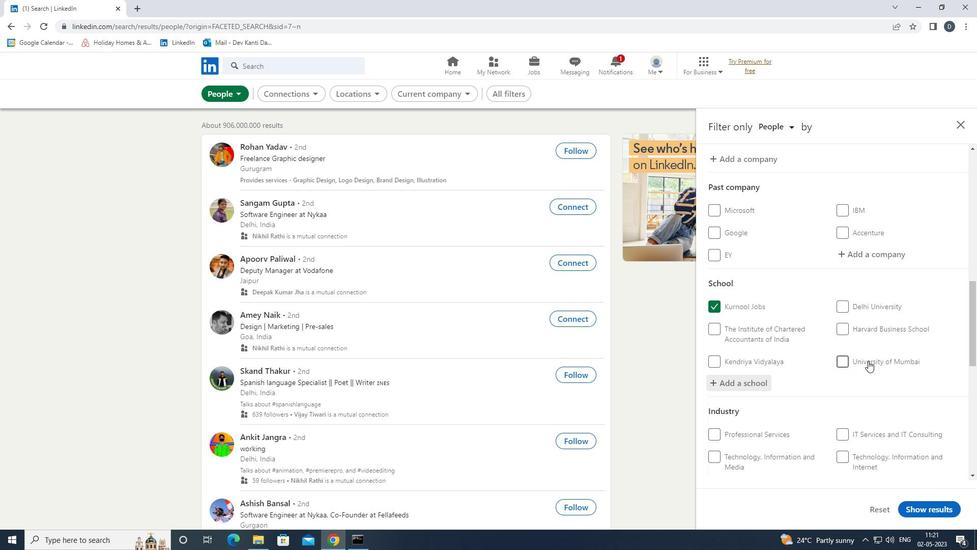 
Action: Mouse scrolled (868, 360) with delta (0, 0)
Screenshot: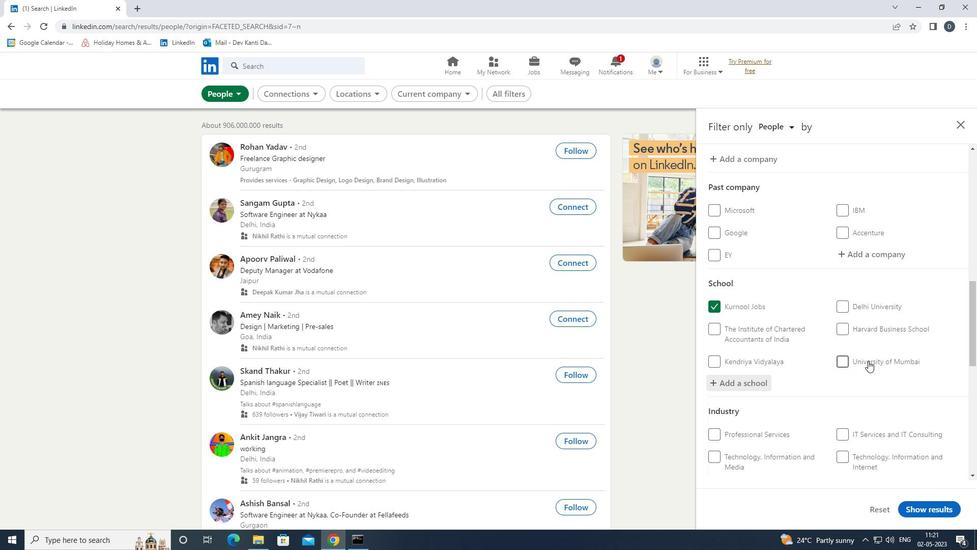 
Action: Mouse scrolled (868, 360) with delta (0, 0)
Screenshot: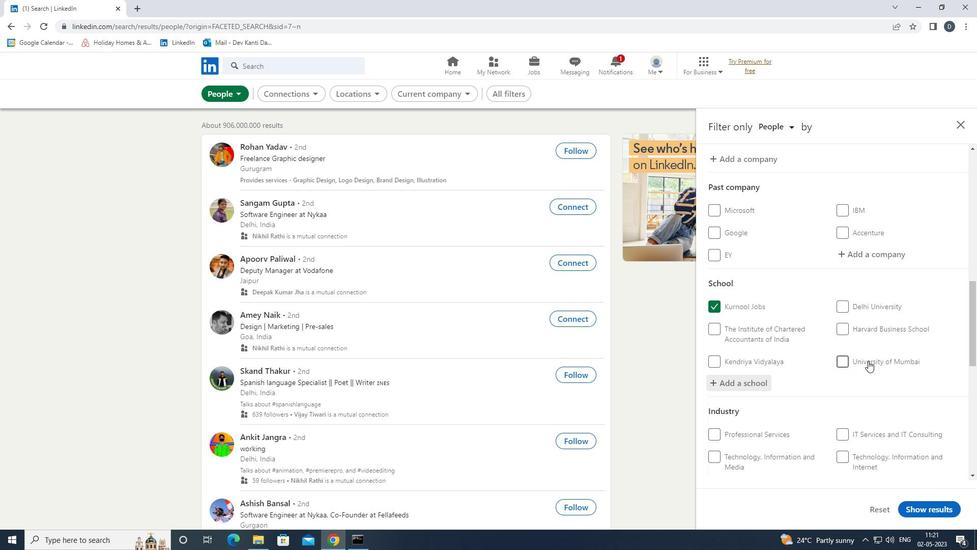 
Action: Mouse moved to (870, 339)
Screenshot: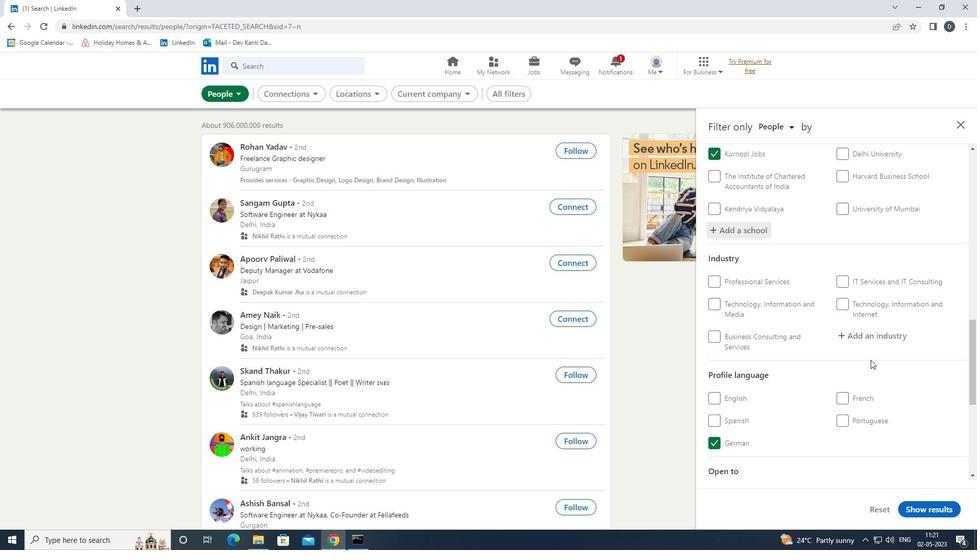 
Action: Mouse pressed left at (870, 339)
Screenshot: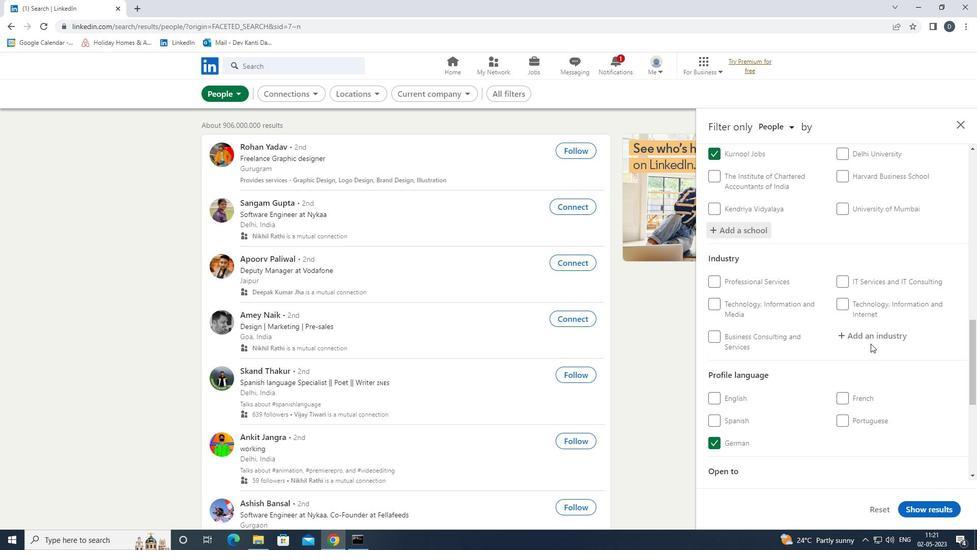 
Action: Key pressed <Key.shift>MOBILE<Key.space><Key.shift>GAM<Key.down><Key.enter>
Screenshot: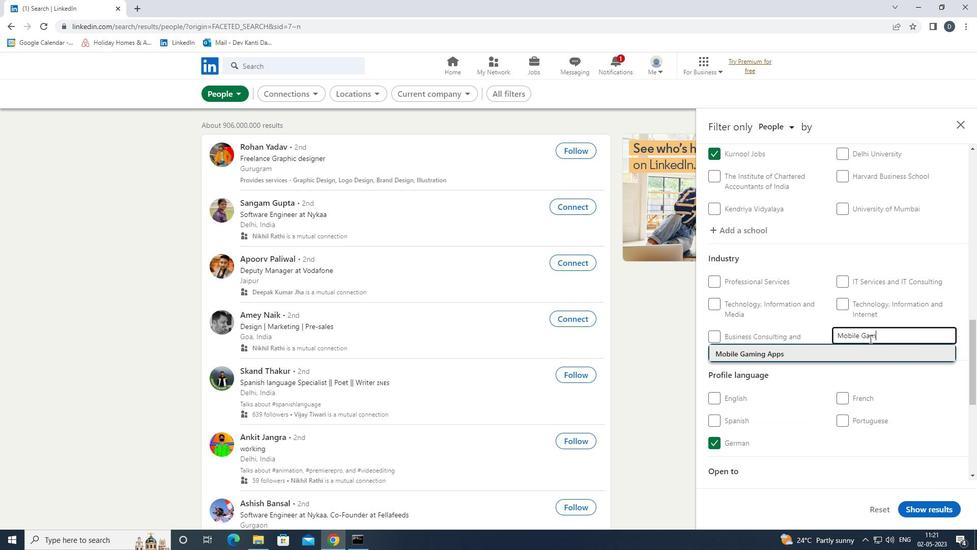 
Action: Mouse moved to (847, 332)
Screenshot: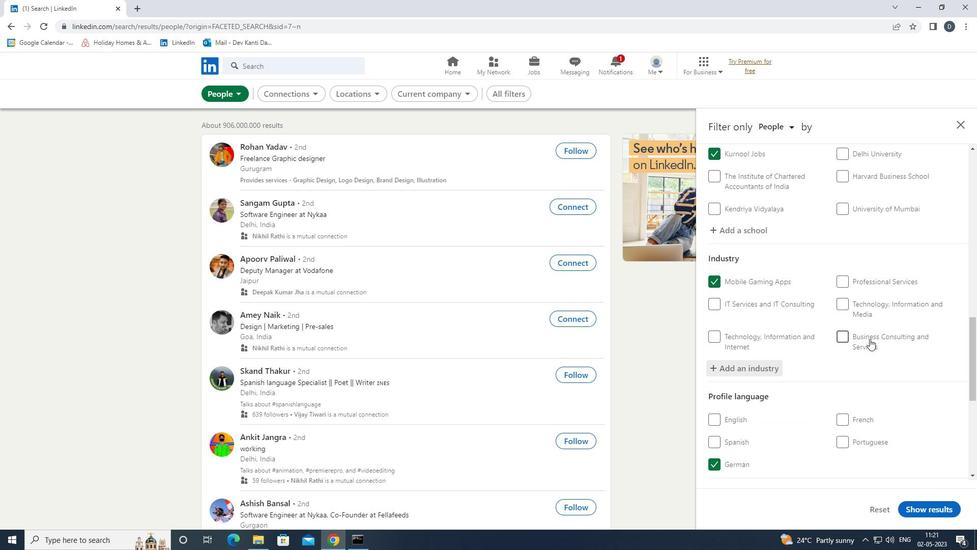 
Action: Mouse scrolled (847, 331) with delta (0, 0)
Screenshot: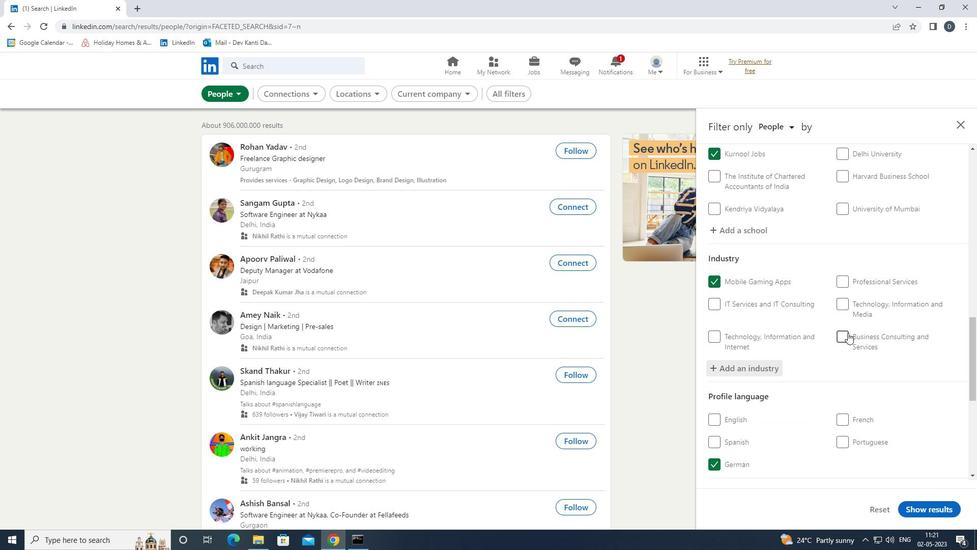 
Action: Mouse scrolled (847, 331) with delta (0, 0)
Screenshot: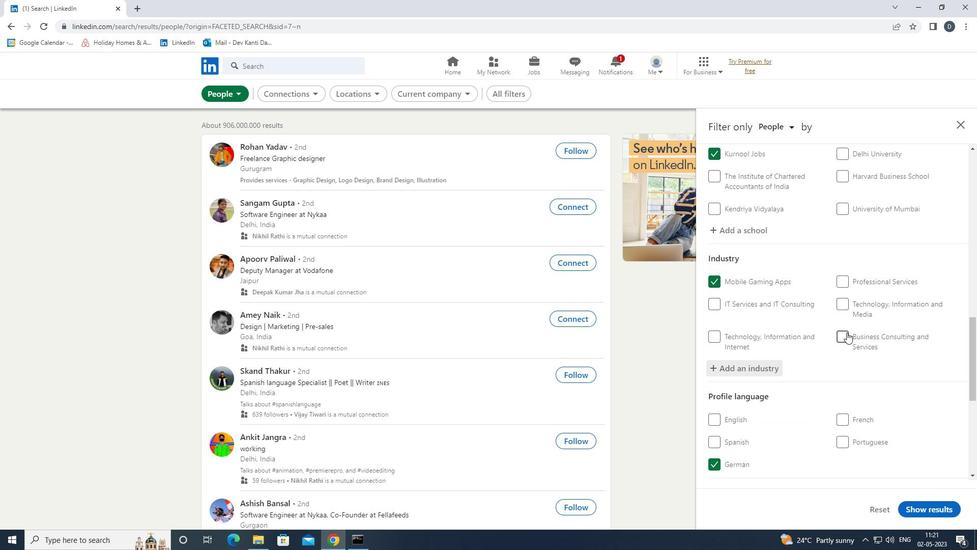 
Action: Mouse scrolled (847, 331) with delta (0, 0)
Screenshot: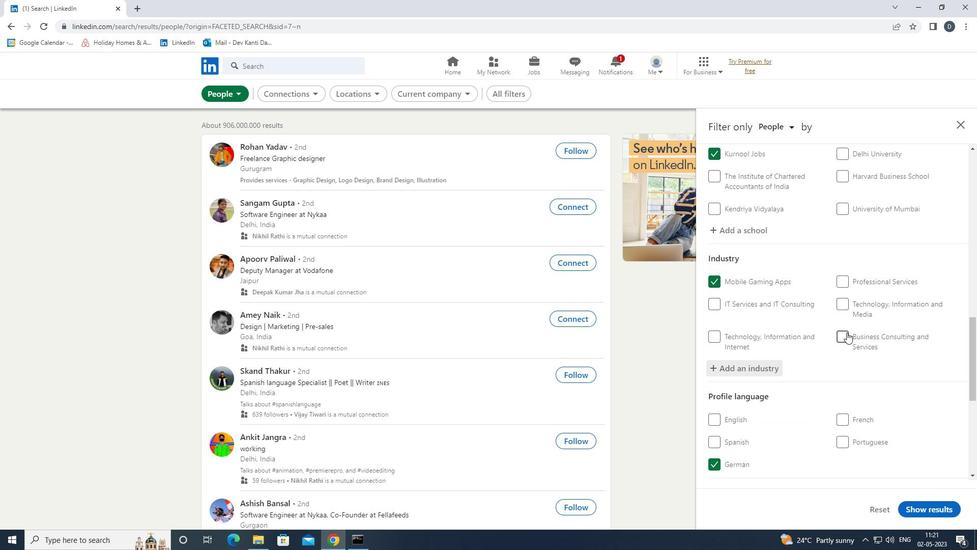 
Action: Mouse moved to (848, 332)
Screenshot: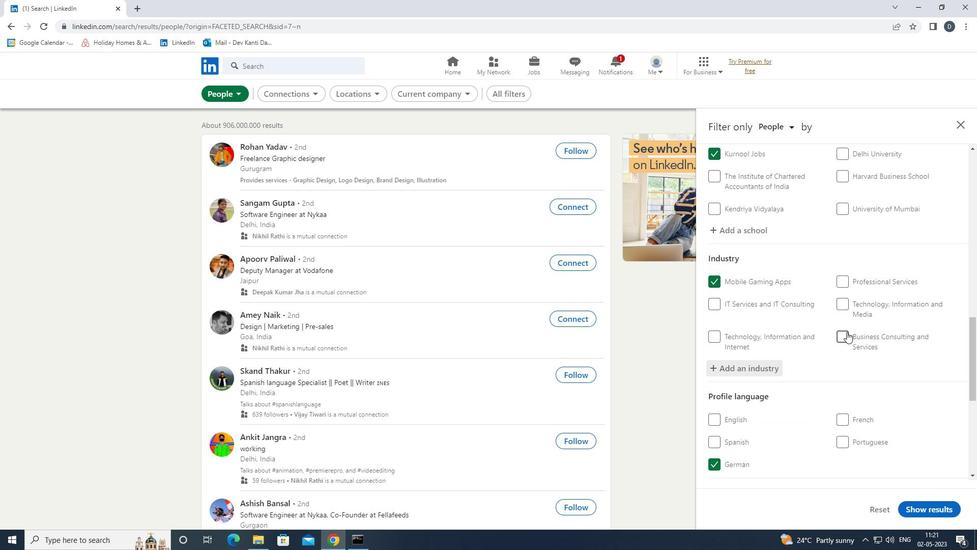 
Action: Mouse scrolled (848, 331) with delta (0, 0)
Screenshot: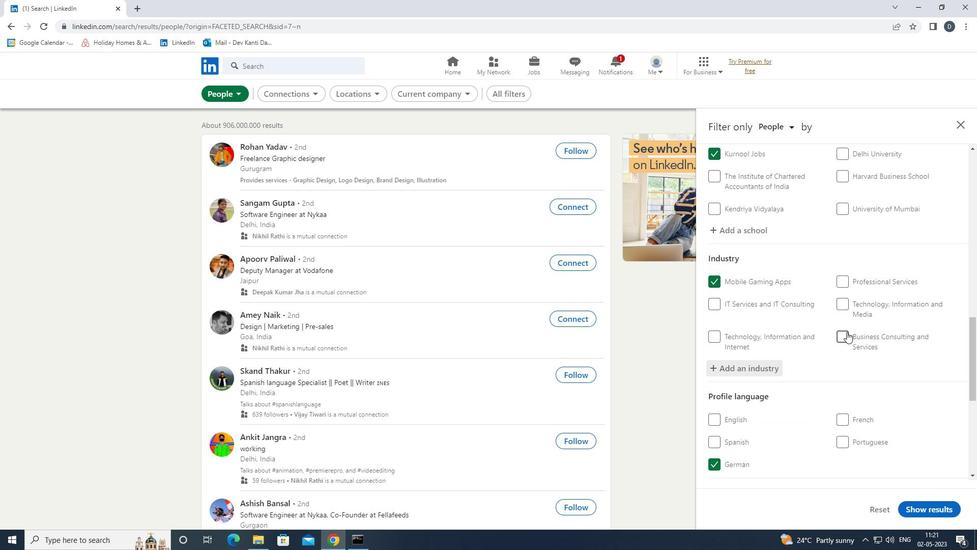 
Action: Mouse moved to (850, 333)
Screenshot: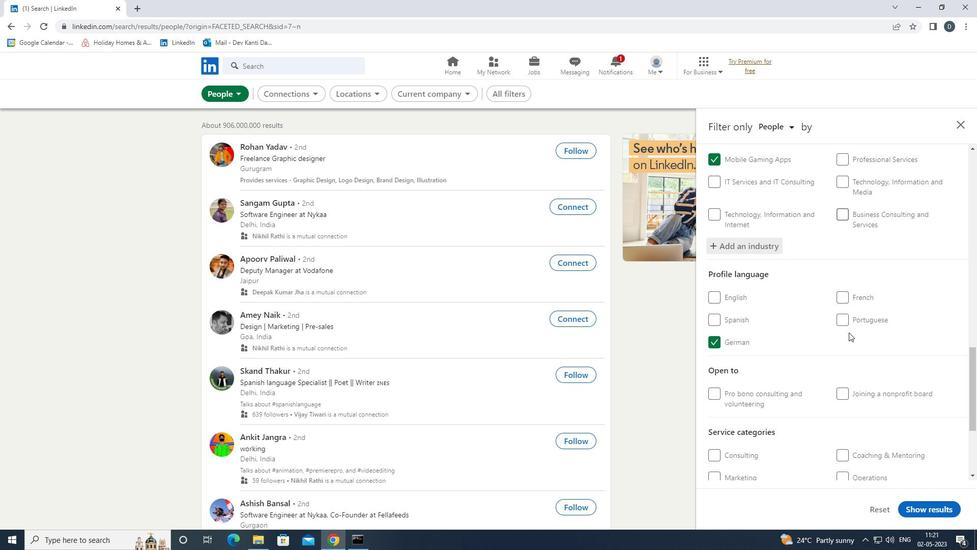
Action: Mouse scrolled (850, 332) with delta (0, 0)
Screenshot: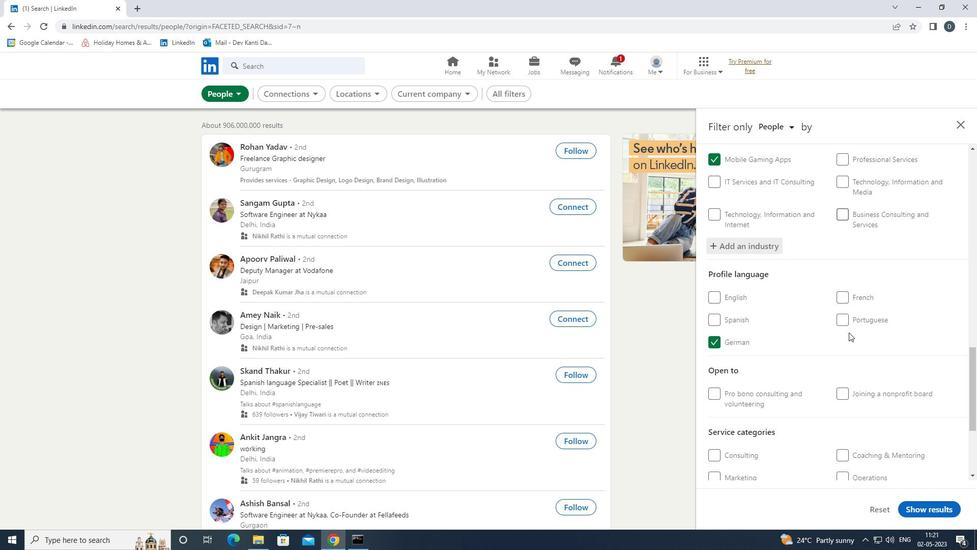 
Action: Mouse moved to (866, 365)
Screenshot: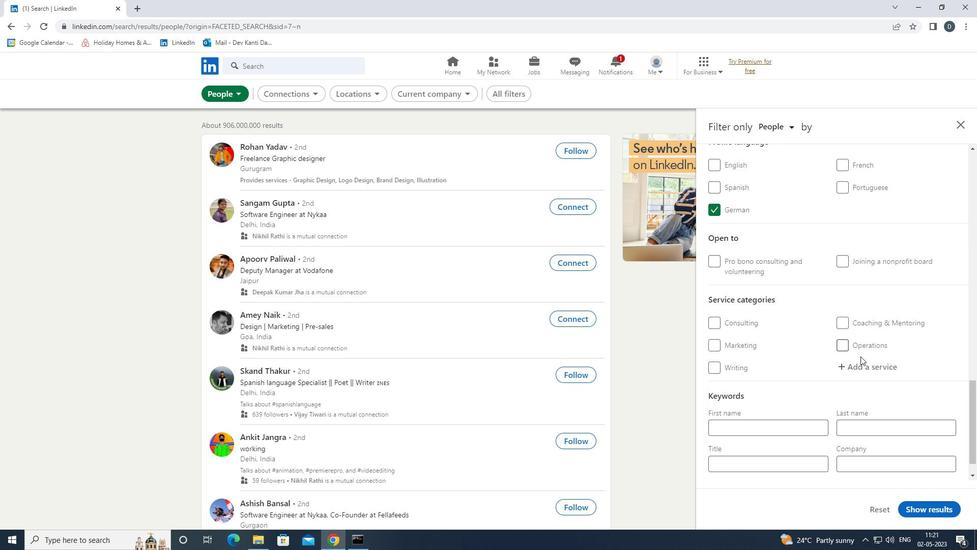
Action: Mouse pressed left at (866, 365)
Screenshot: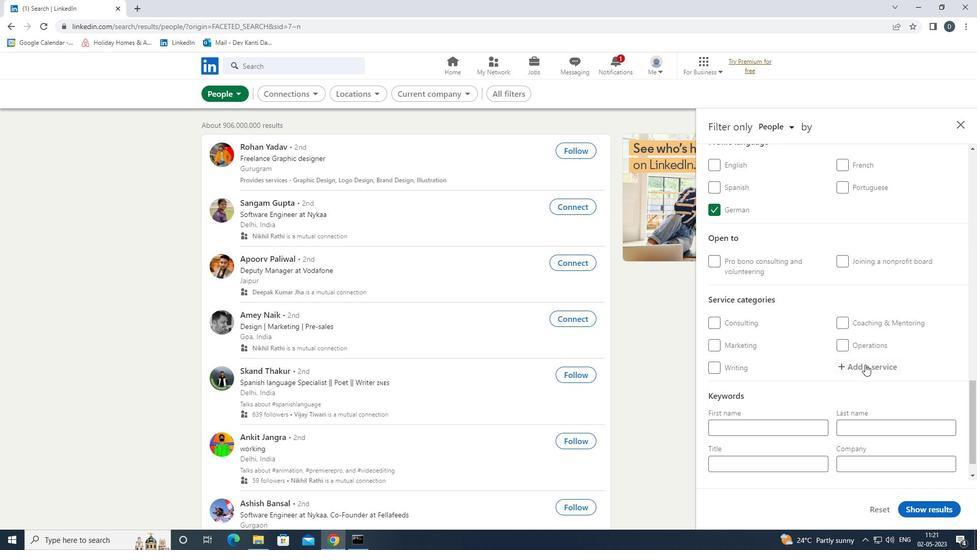 
Action: Key pressed <Key.shift>CATERING<Key.shift>CHANGE
Screenshot: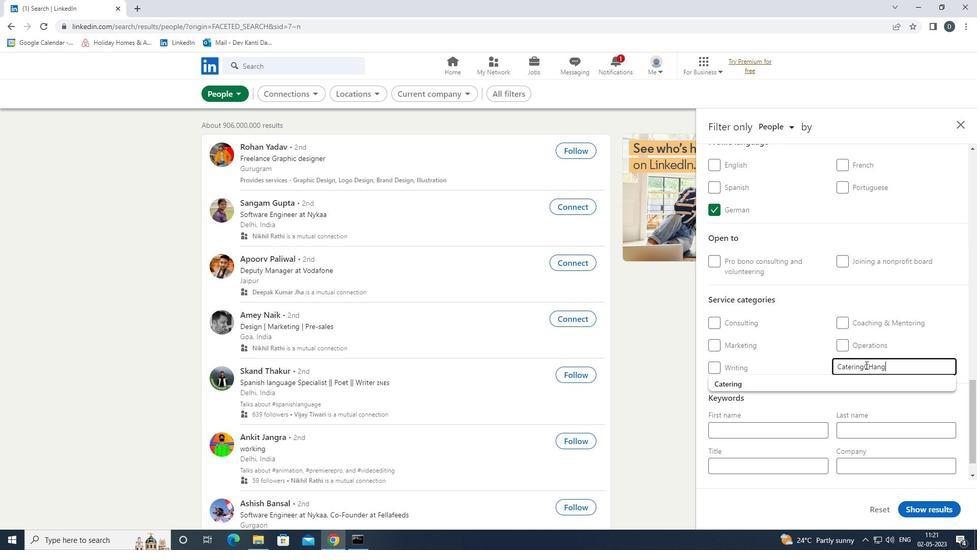 
Action: Mouse moved to (880, 368)
Screenshot: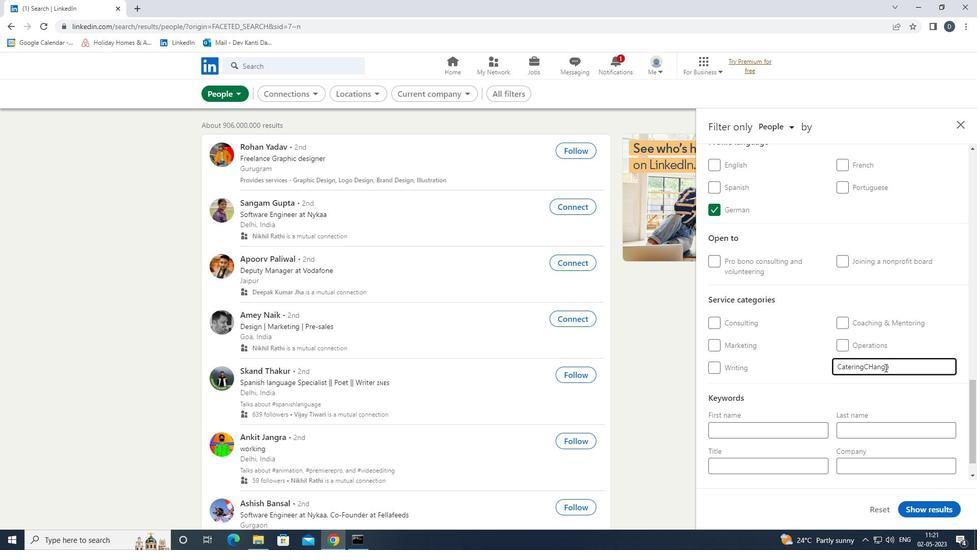 
Action: Key pressed <Key.left><Key.left><Key.left><Key.left><Key.left><Key.right><Key.backspace>H<Key.enter>
Screenshot: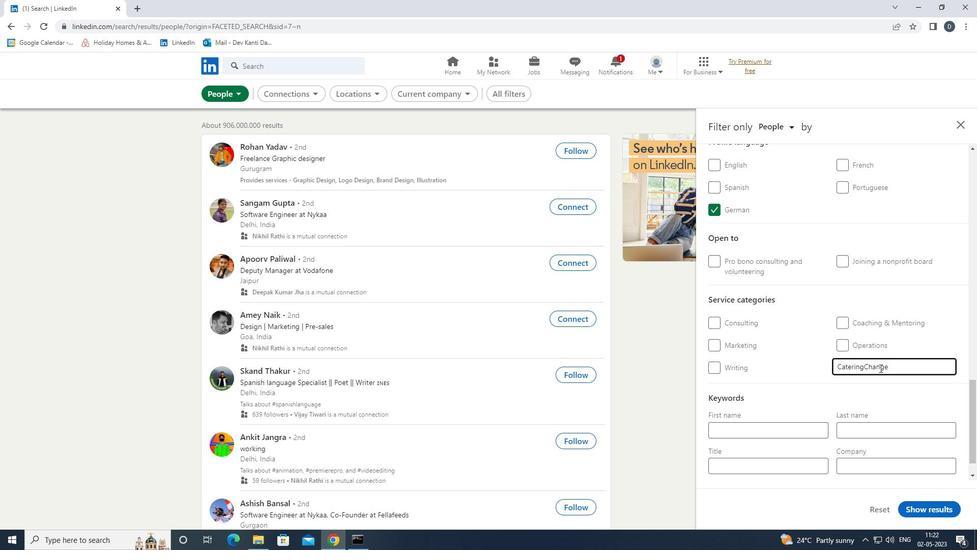 
Action: Mouse moved to (850, 346)
Screenshot: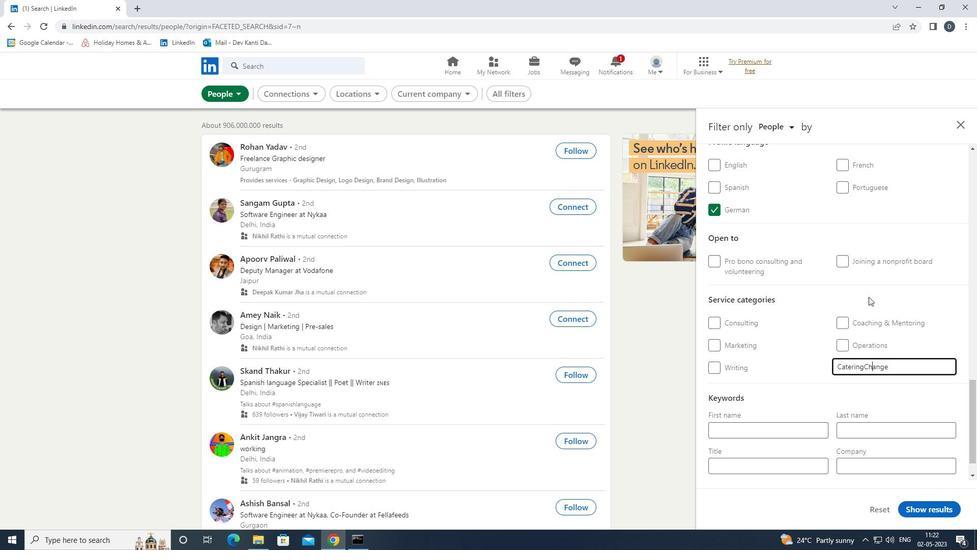 
Action: Mouse scrolled (850, 345) with delta (0, 0)
Screenshot: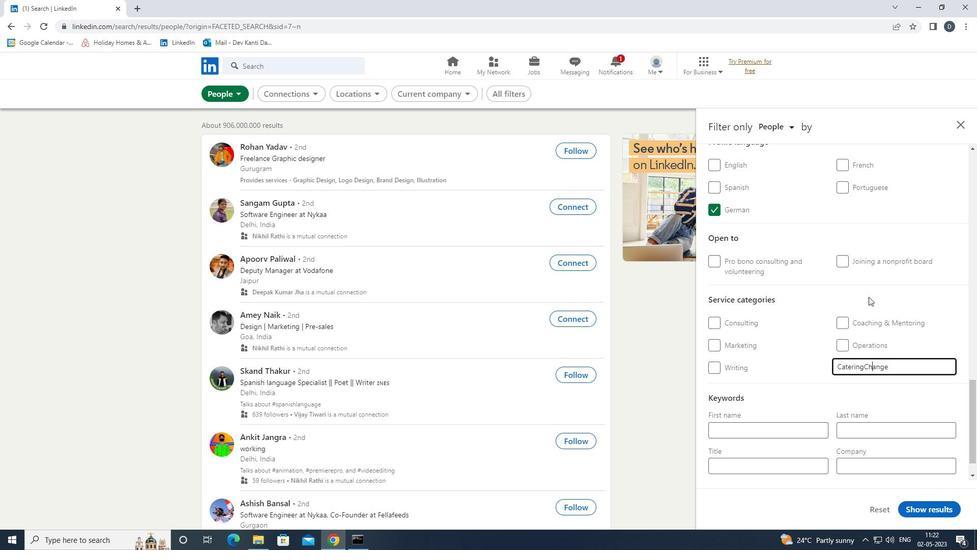 
Action: Mouse moved to (849, 352)
Screenshot: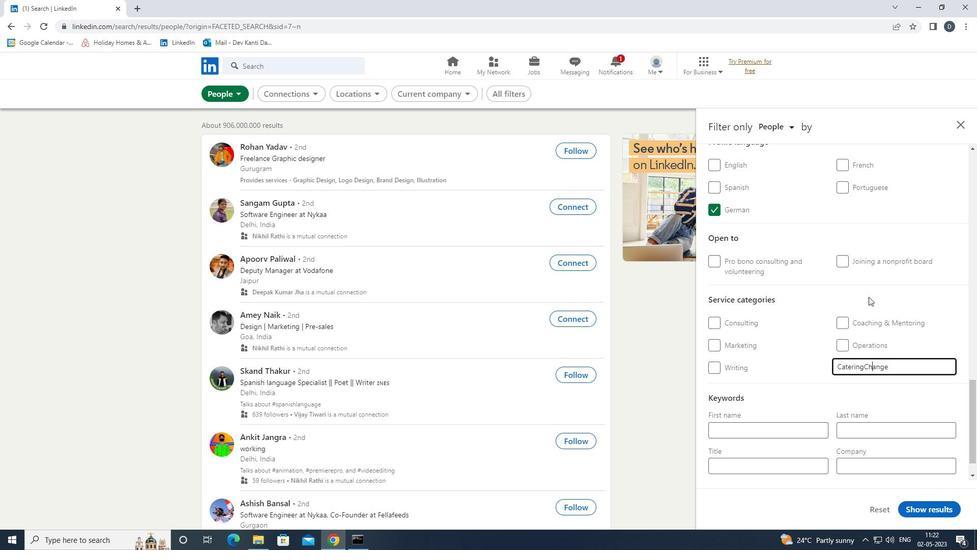 
Action: Mouse scrolled (849, 351) with delta (0, 0)
Screenshot: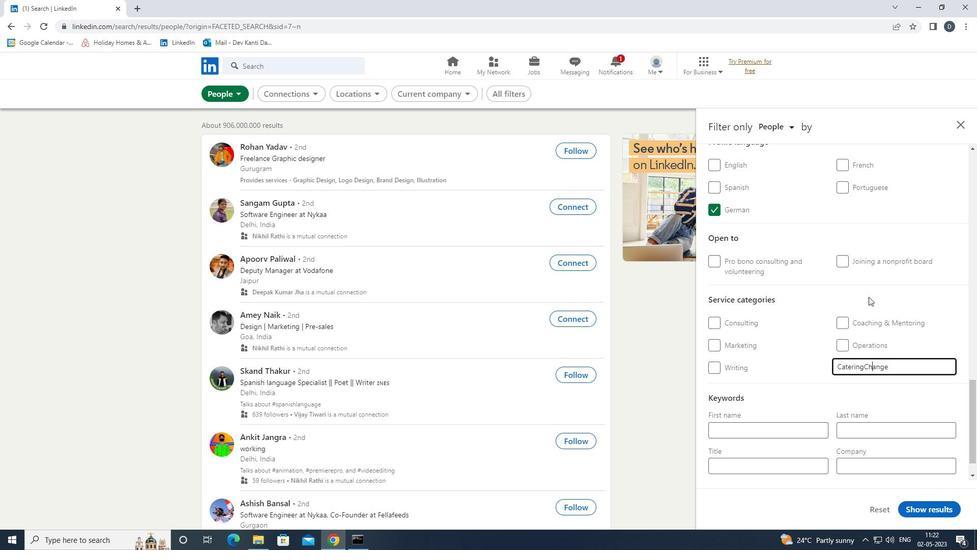 
Action: Mouse moved to (849, 352)
Screenshot: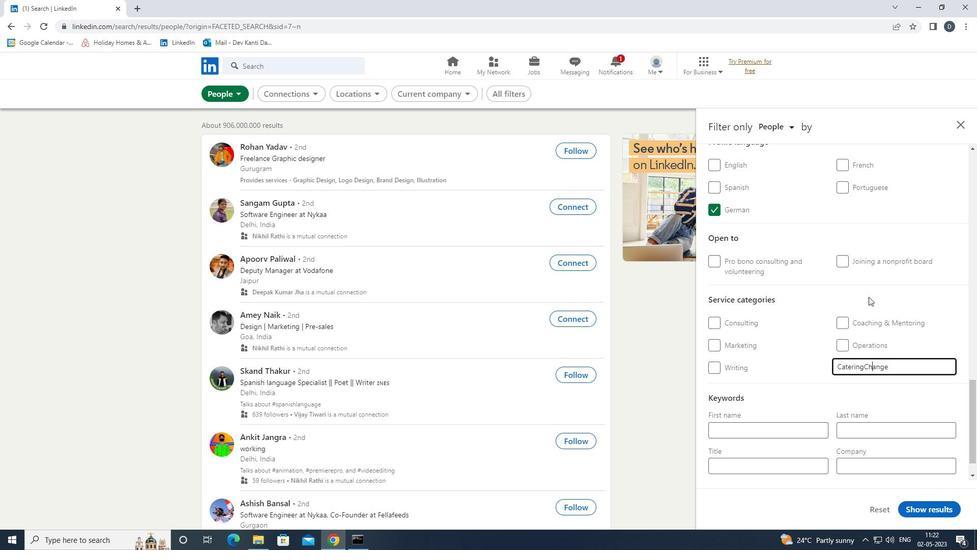 
Action: Mouse scrolled (849, 352) with delta (0, 0)
Screenshot: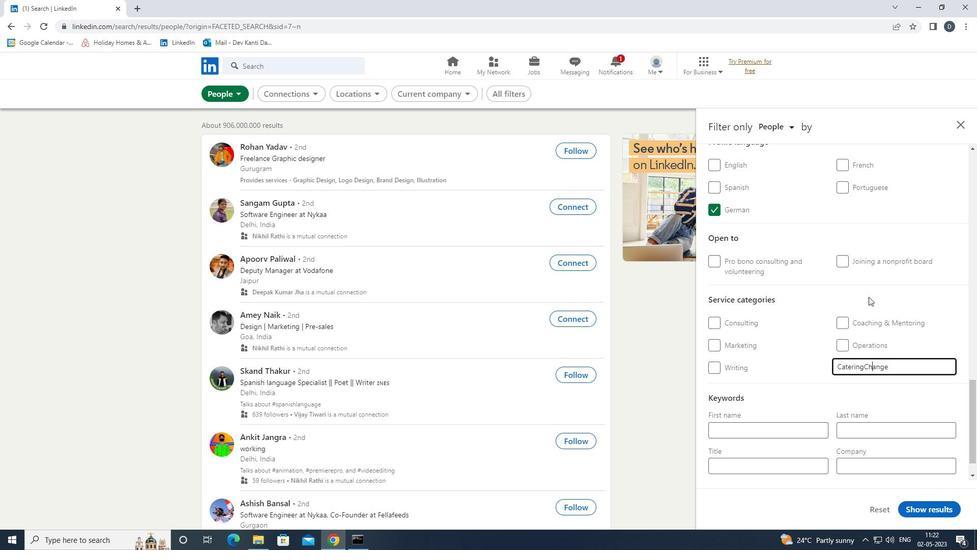 
Action: Mouse moved to (849, 353)
Screenshot: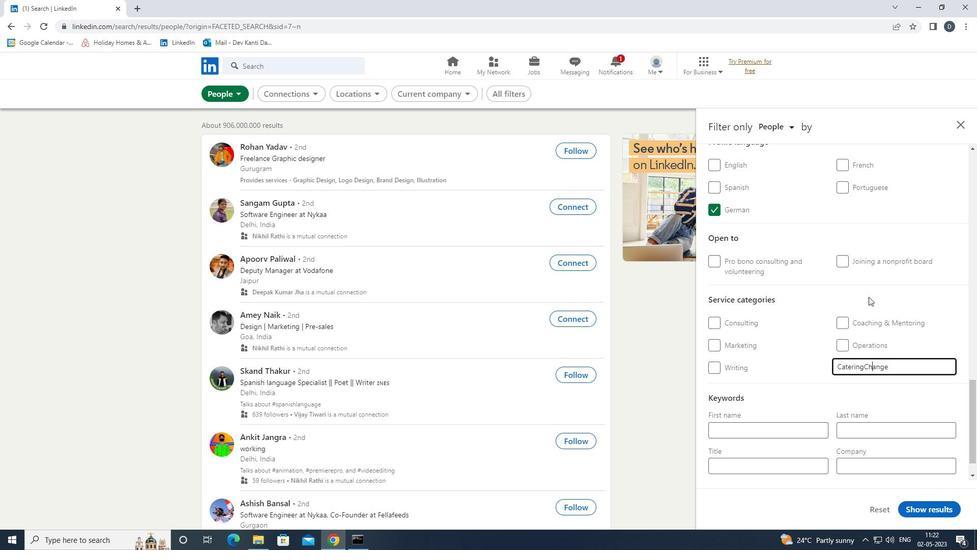 
Action: Mouse scrolled (849, 352) with delta (0, 0)
Screenshot: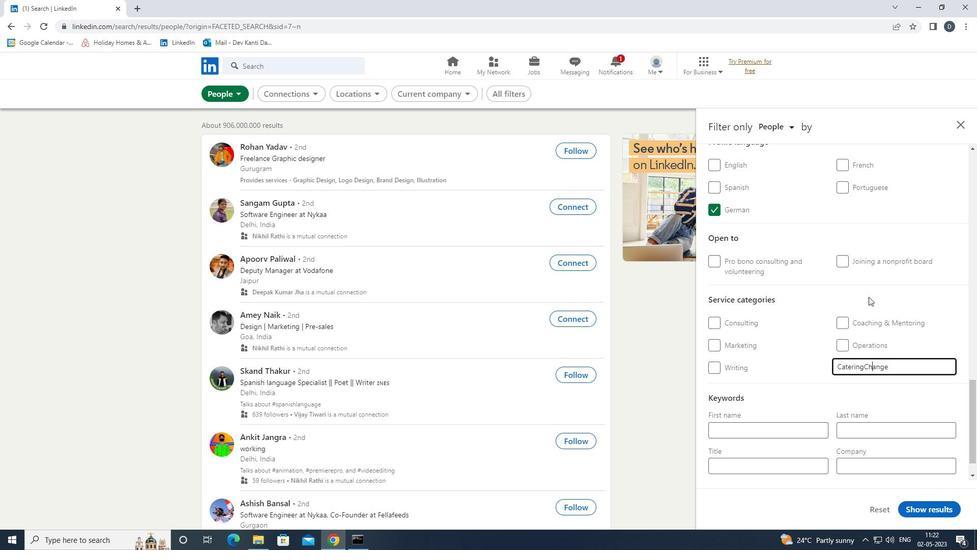 
Action: Mouse moved to (850, 354)
Screenshot: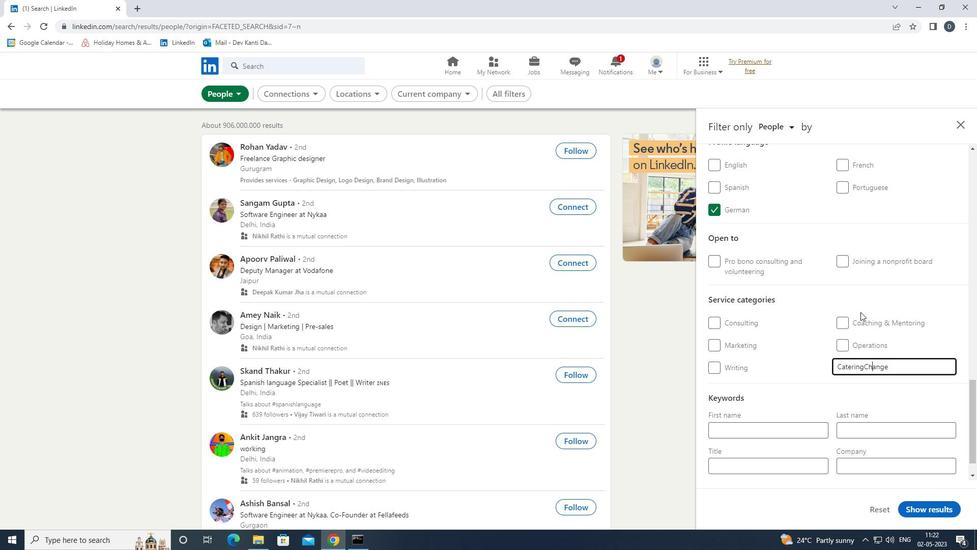
Action: Mouse scrolled (850, 353) with delta (0, 0)
Screenshot: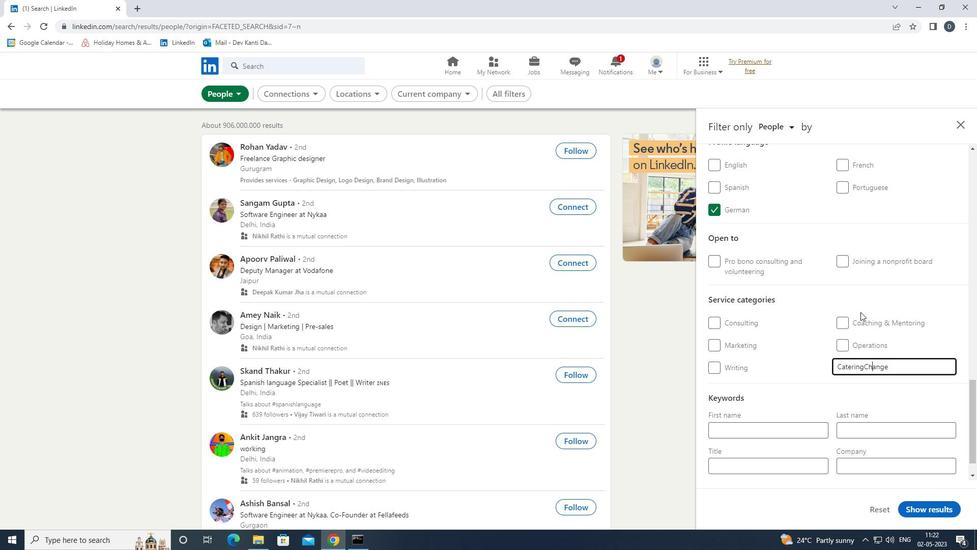 
Action: Mouse moved to (789, 428)
Screenshot: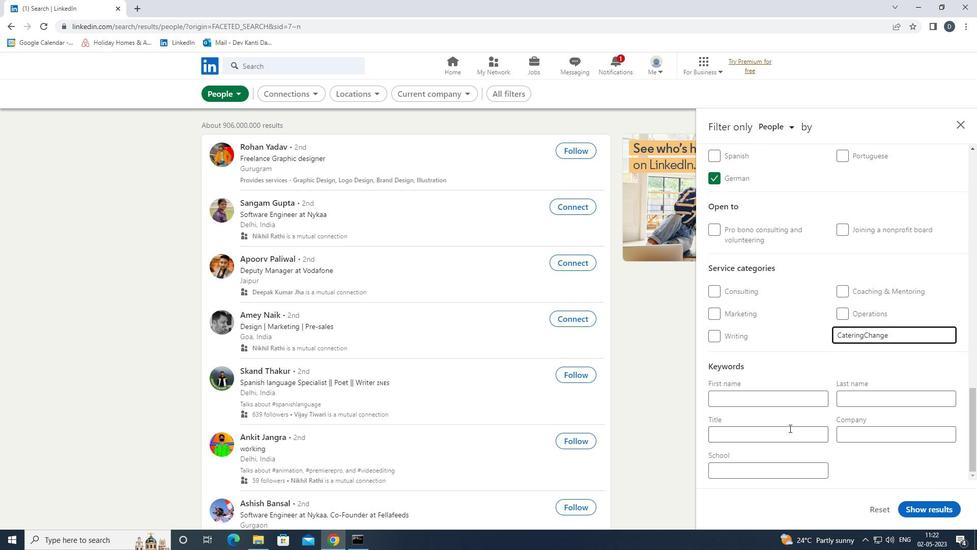 
Action: Mouse pressed left at (789, 428)
Screenshot: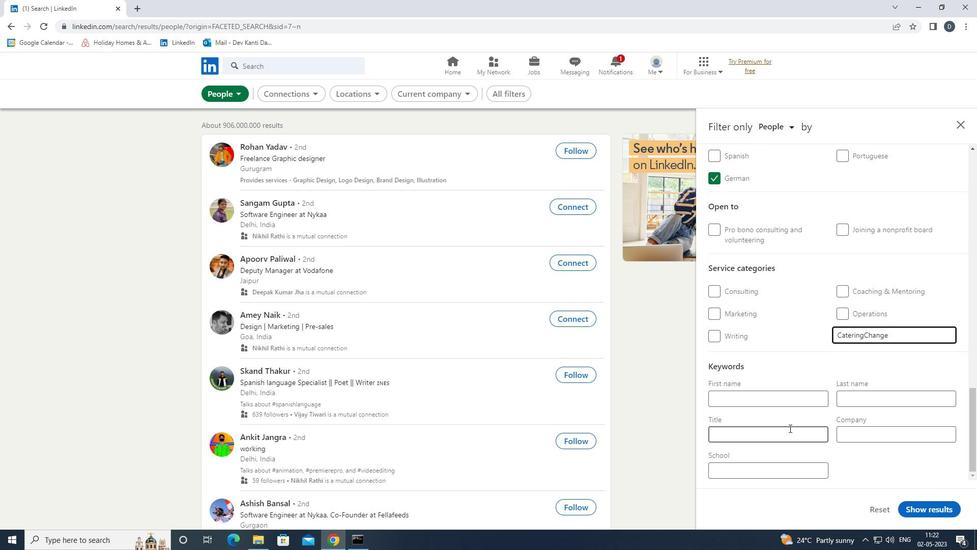 
Action: Mouse moved to (789, 429)
Screenshot: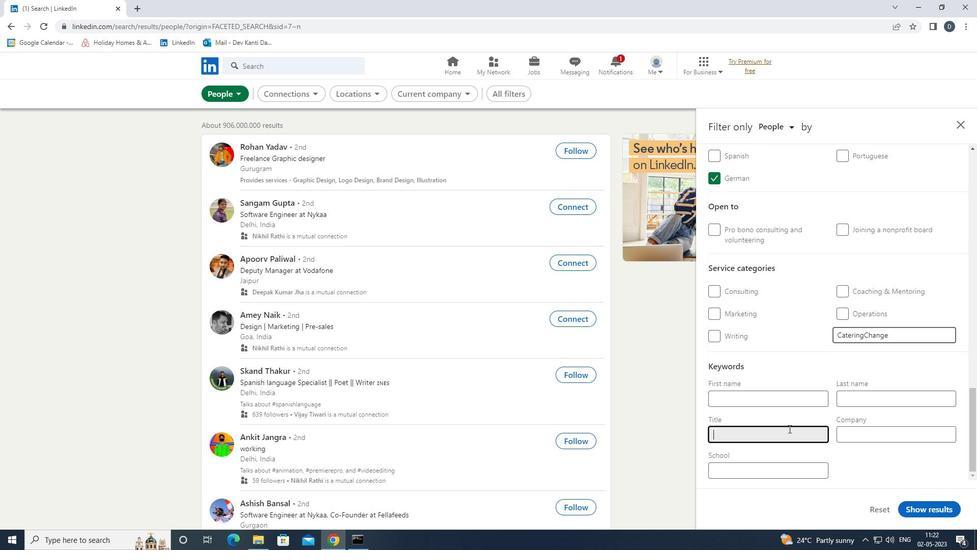 
Action: Key pressed <Key.shift>CLIENT<Key.space><Key.shift>SR<Key.backspace>ERVICE<Key.space><Key.shift>SPECIALIST
Screenshot: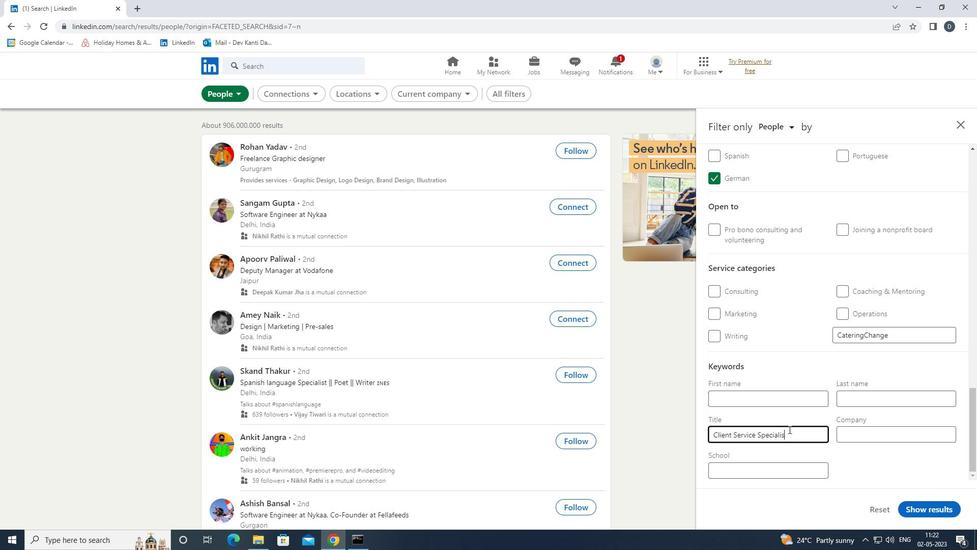 
Action: Mouse moved to (941, 513)
Screenshot: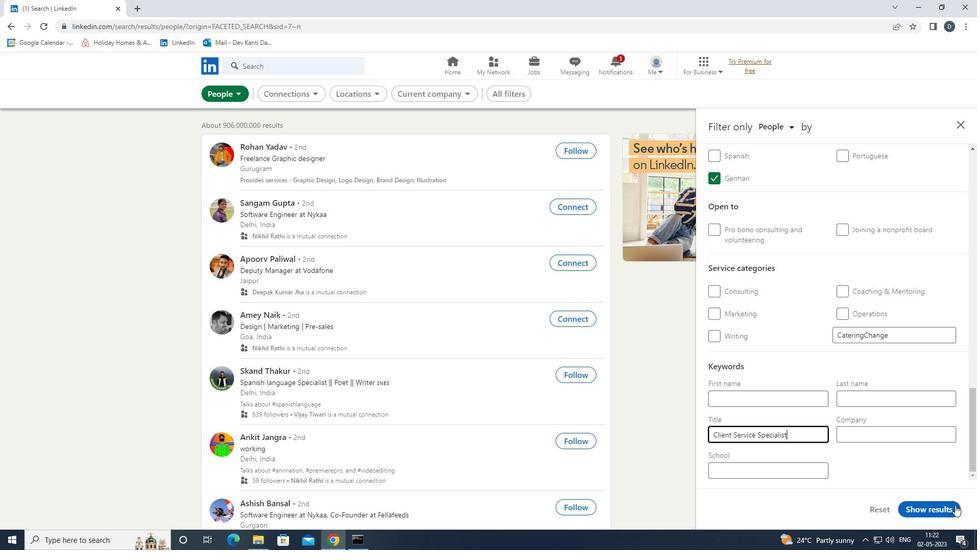 
Action: Mouse pressed left at (941, 513)
Screenshot: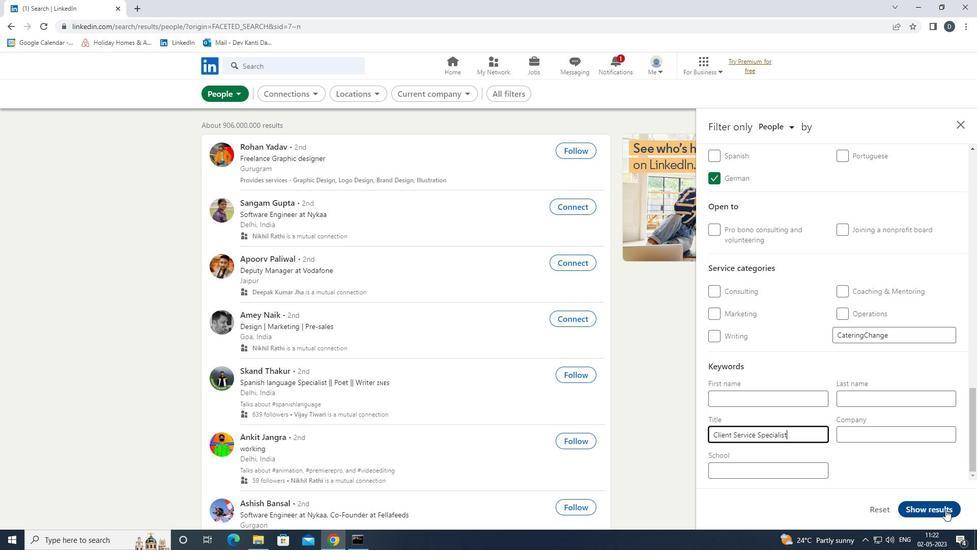 
Action: Mouse moved to (484, 229)
Screenshot: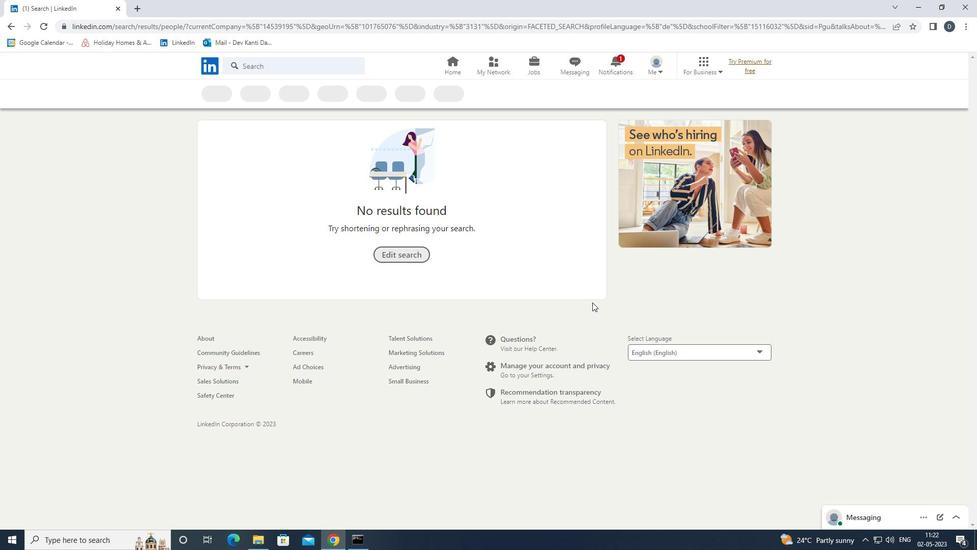 
